 Task: Search one way flight ticket for 4 adults, 1 infant in seat and 1 infant on lap in premium economy from Agana/tamuning: Antonio B. Won Pat International Airport to Greensboro: Piedmont Triad International Airport on 5-1-2023. Choice of flights is American. Number of bags: 5 checked bags. Price is upto 60000. Outbound departure time preference is 22:15.
Action: Mouse moved to (226, 354)
Screenshot: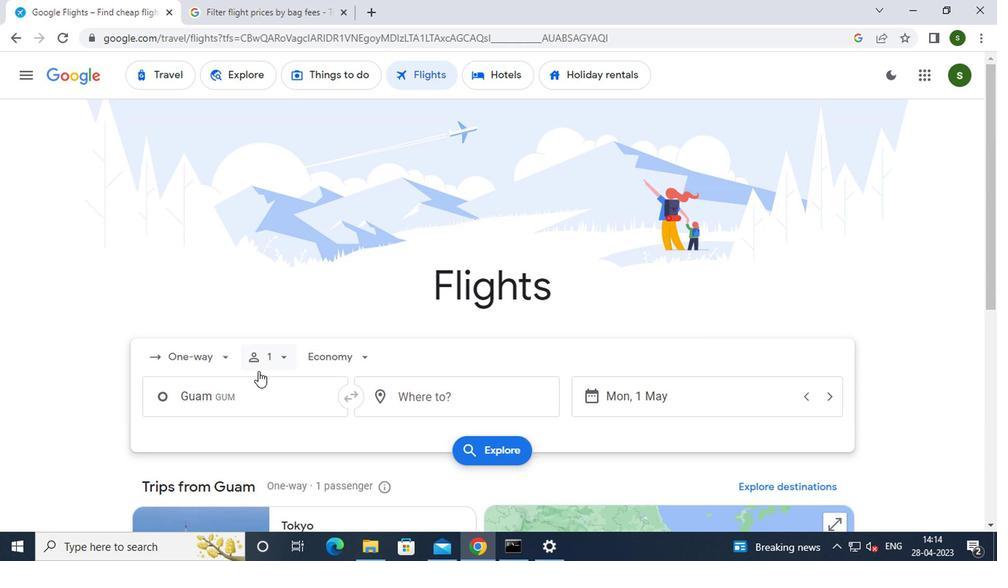 
Action: Mouse pressed left at (226, 354)
Screenshot: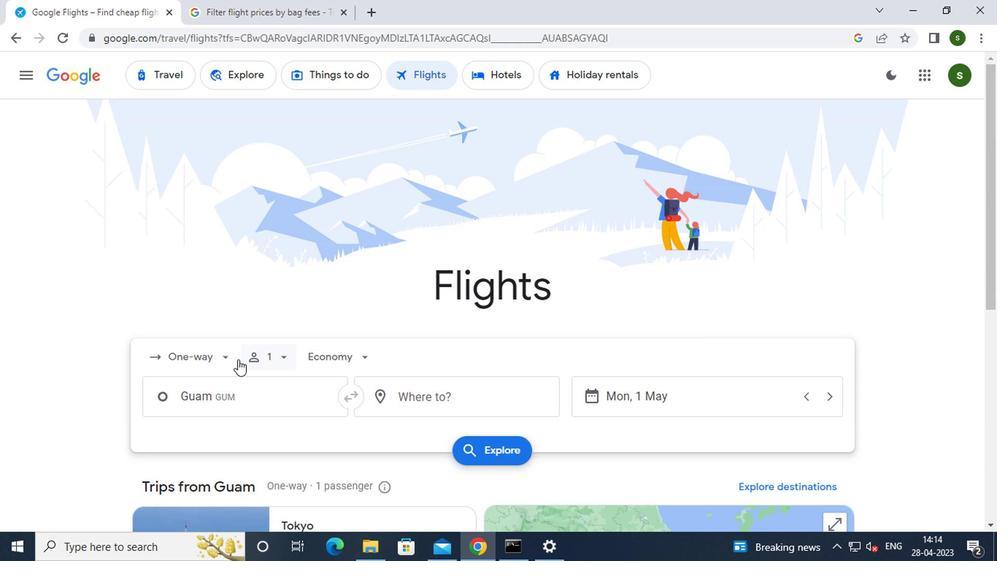 
Action: Mouse moved to (216, 416)
Screenshot: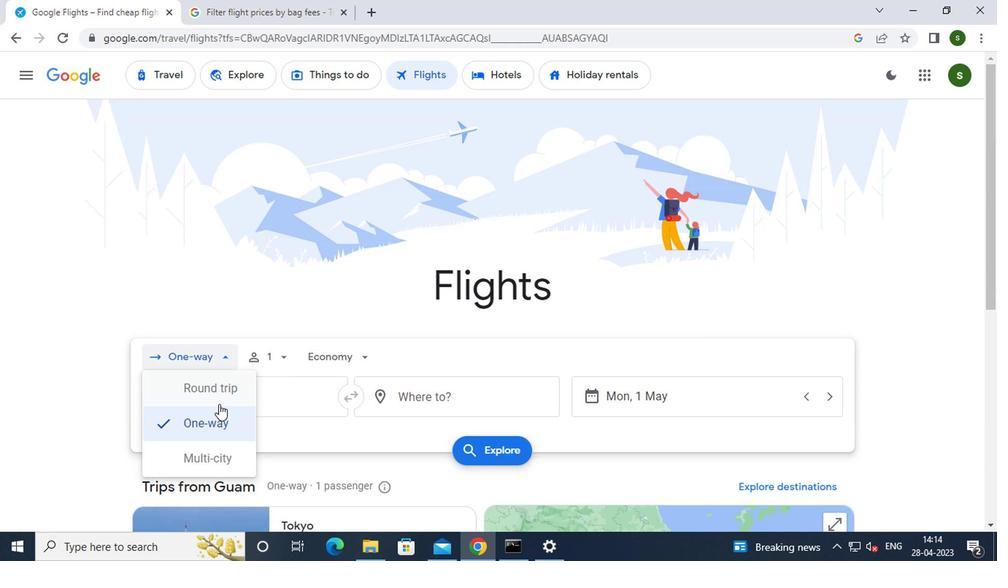 
Action: Mouse pressed left at (216, 416)
Screenshot: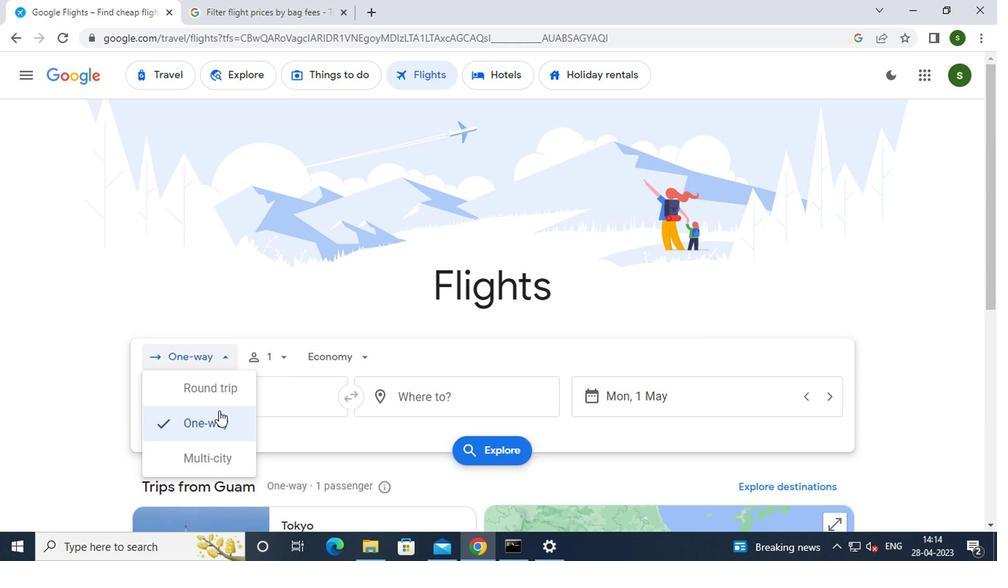 
Action: Mouse moved to (288, 359)
Screenshot: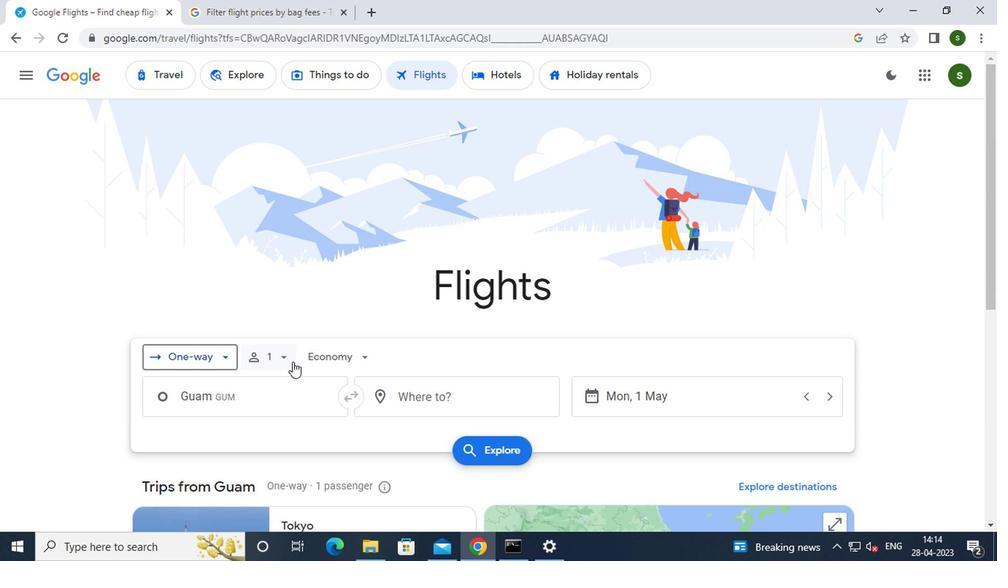 
Action: Mouse pressed left at (288, 359)
Screenshot: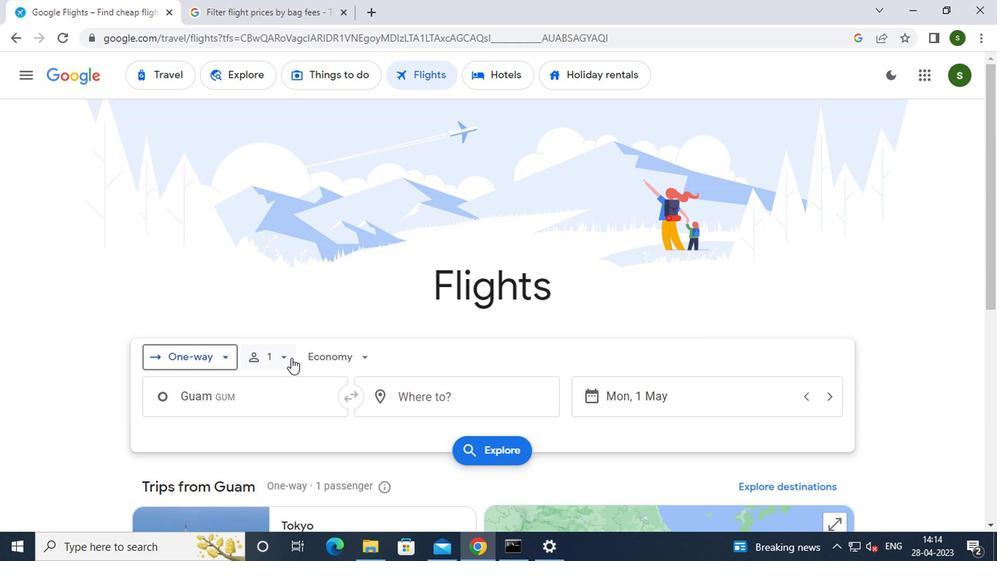 
Action: Mouse moved to (387, 393)
Screenshot: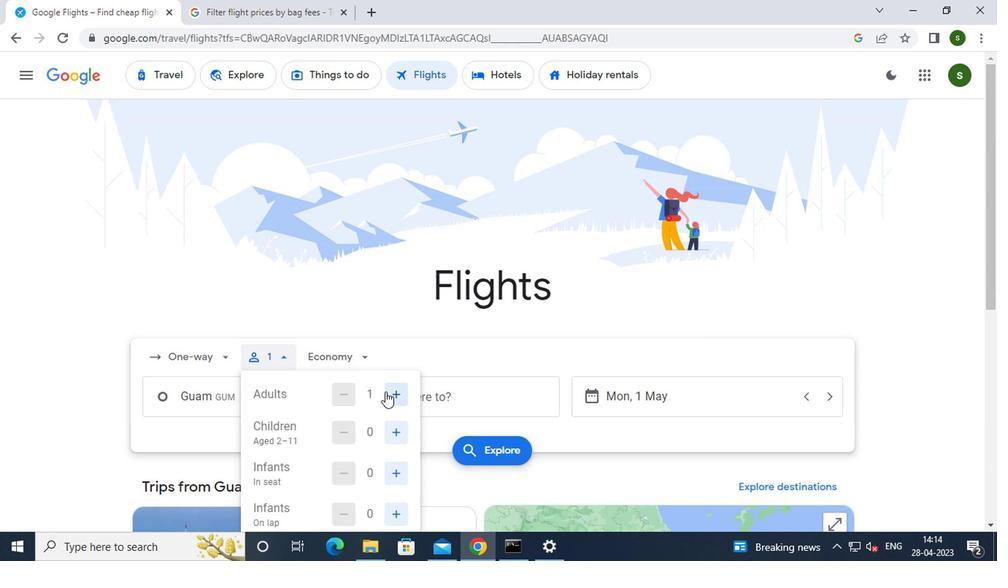 
Action: Mouse pressed left at (387, 393)
Screenshot: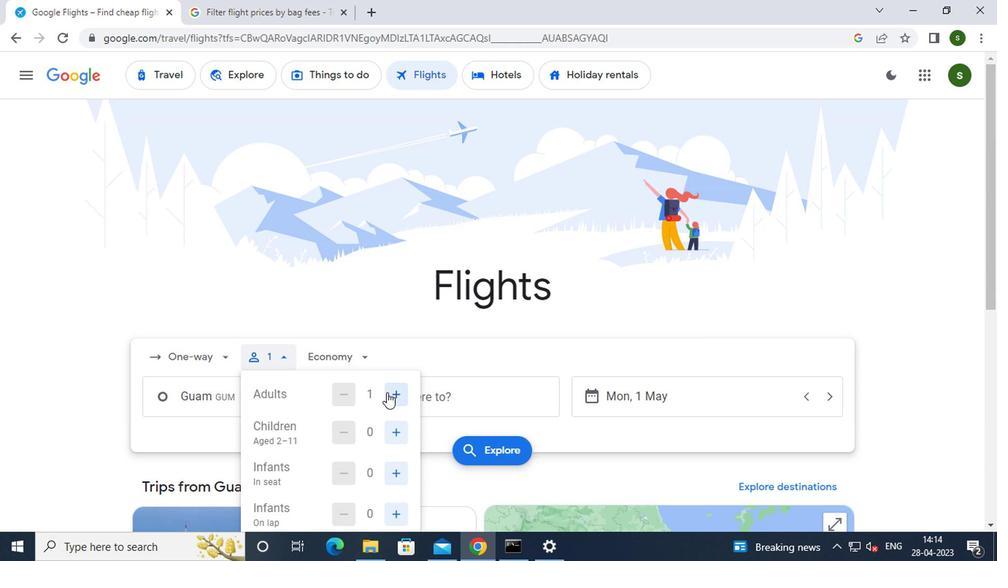 
Action: Mouse pressed left at (387, 393)
Screenshot: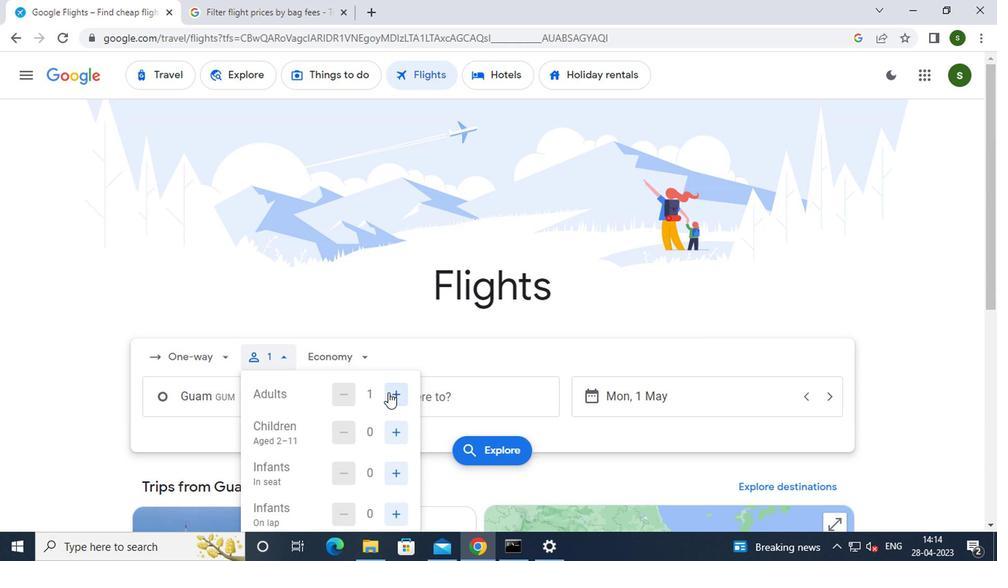 
Action: Mouse pressed left at (387, 393)
Screenshot: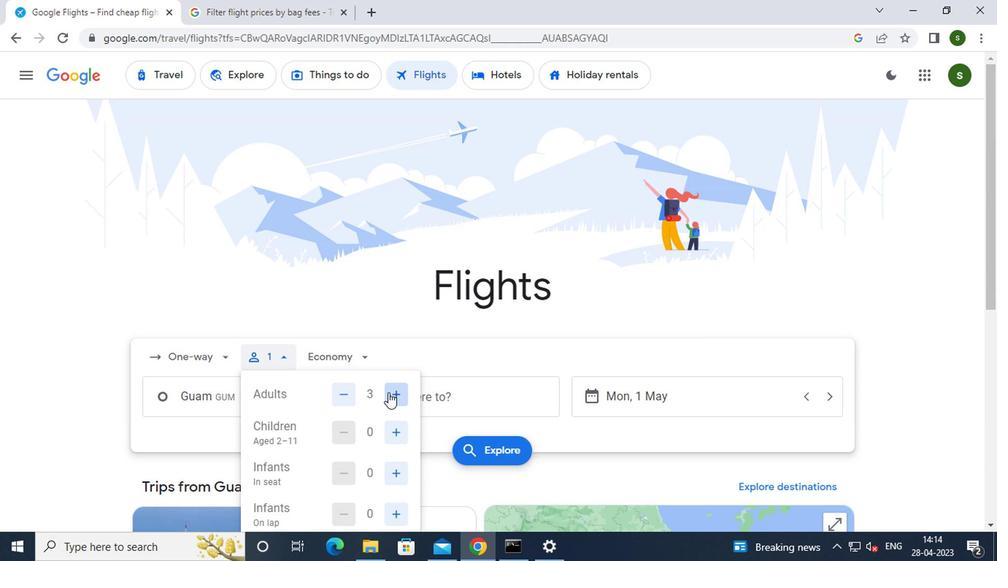 
Action: Mouse moved to (396, 472)
Screenshot: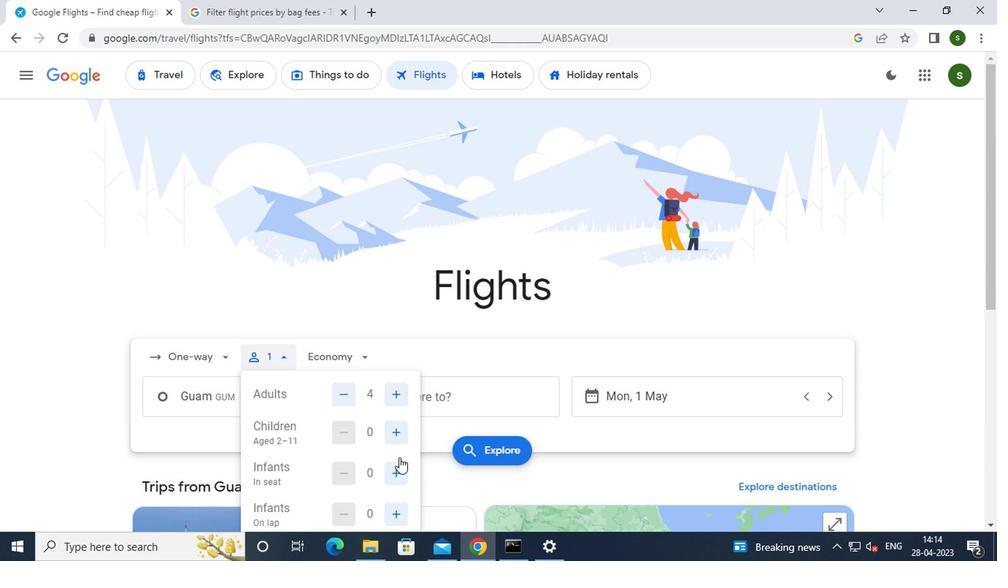 
Action: Mouse pressed left at (396, 472)
Screenshot: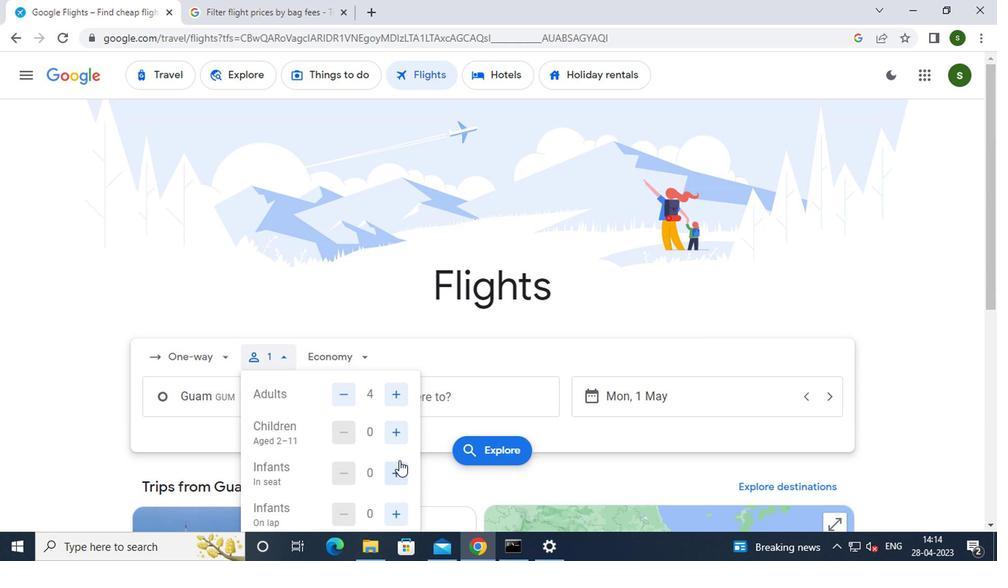 
Action: Mouse moved to (394, 510)
Screenshot: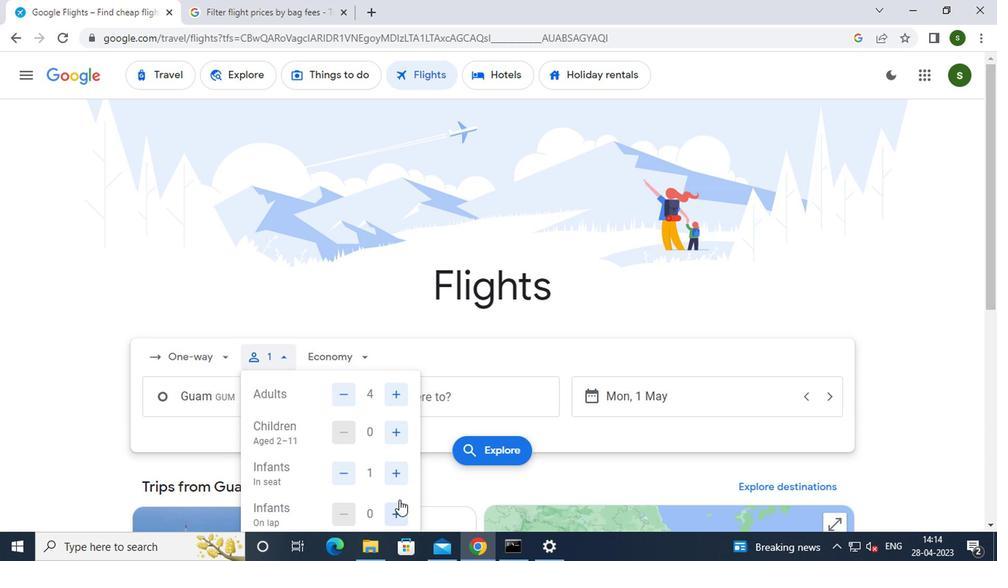 
Action: Mouse pressed left at (394, 510)
Screenshot: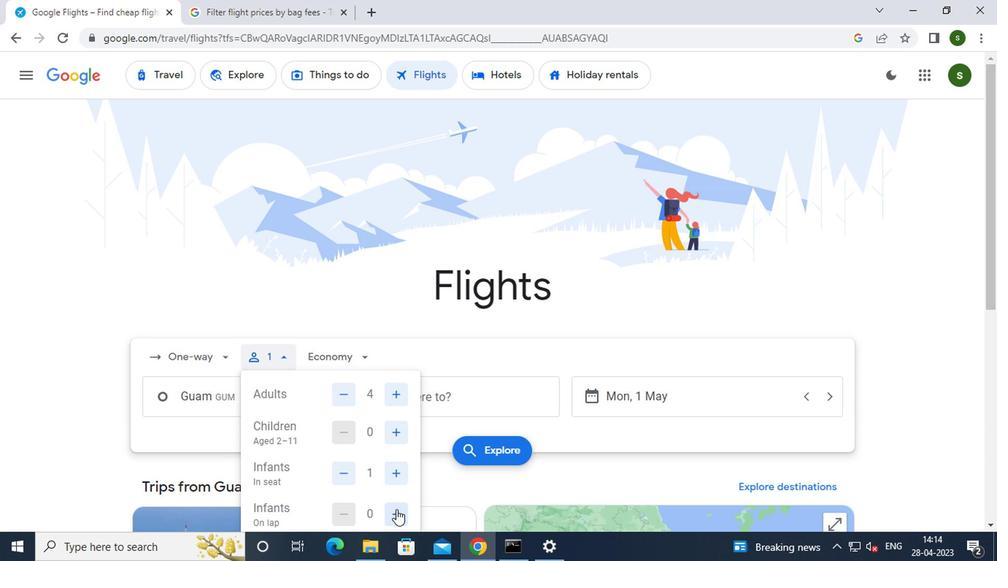 
Action: Mouse moved to (359, 357)
Screenshot: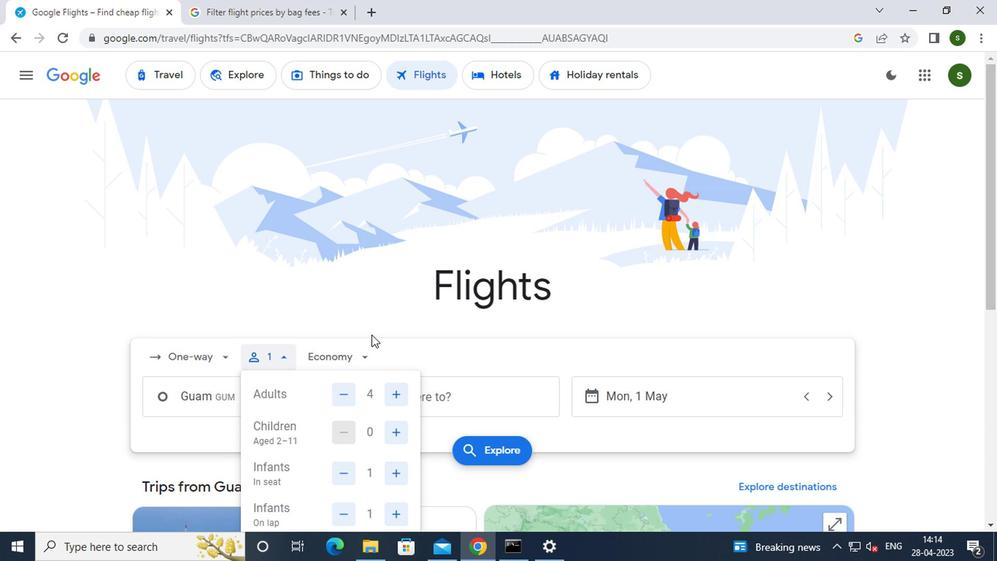 
Action: Mouse pressed left at (359, 357)
Screenshot: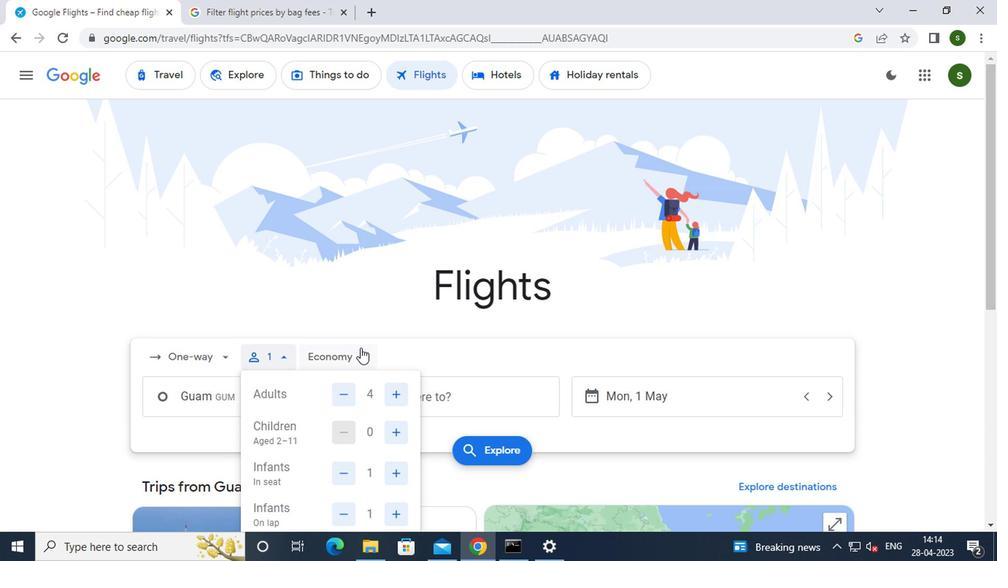 
Action: Mouse moved to (372, 419)
Screenshot: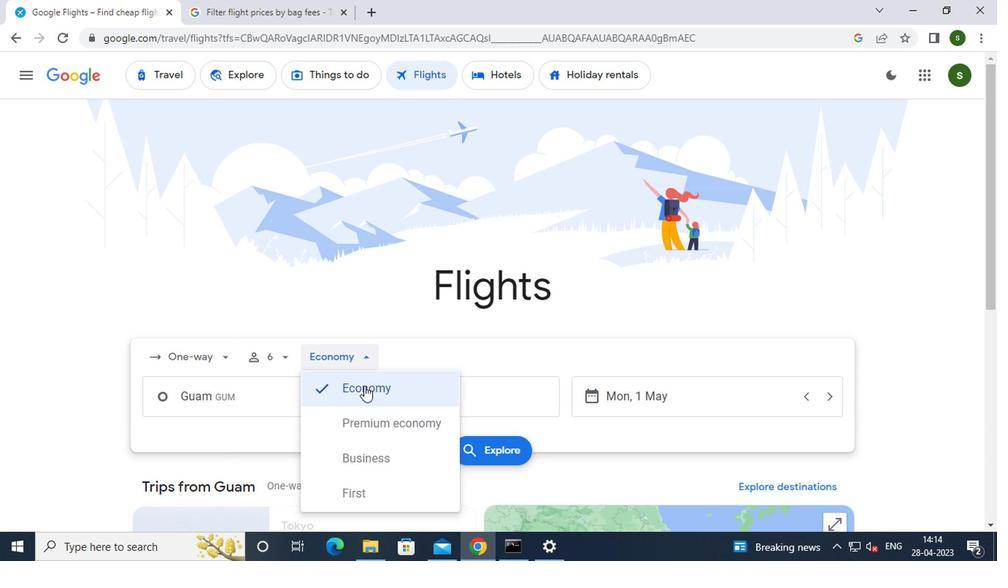 
Action: Mouse pressed left at (372, 419)
Screenshot: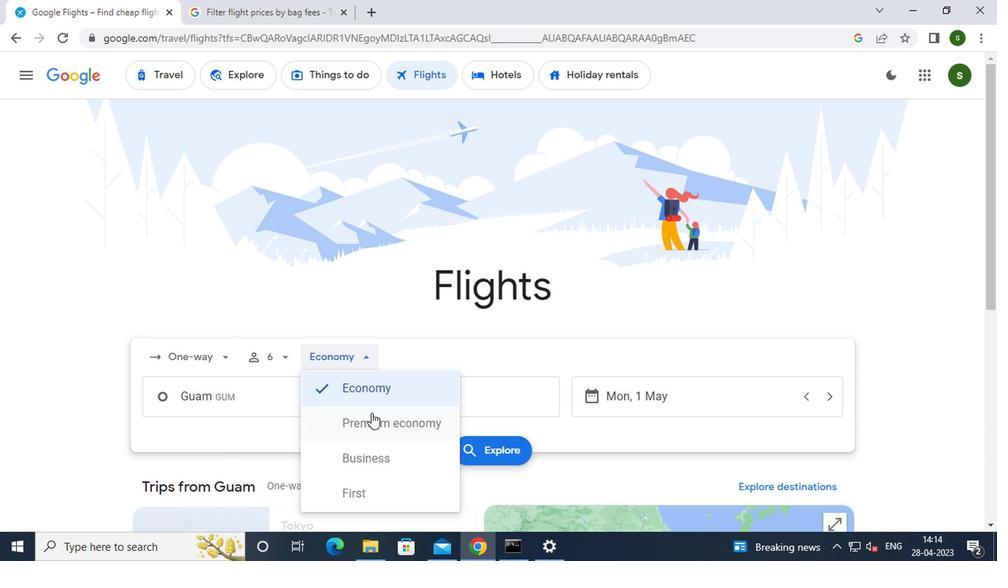 
Action: Mouse moved to (299, 404)
Screenshot: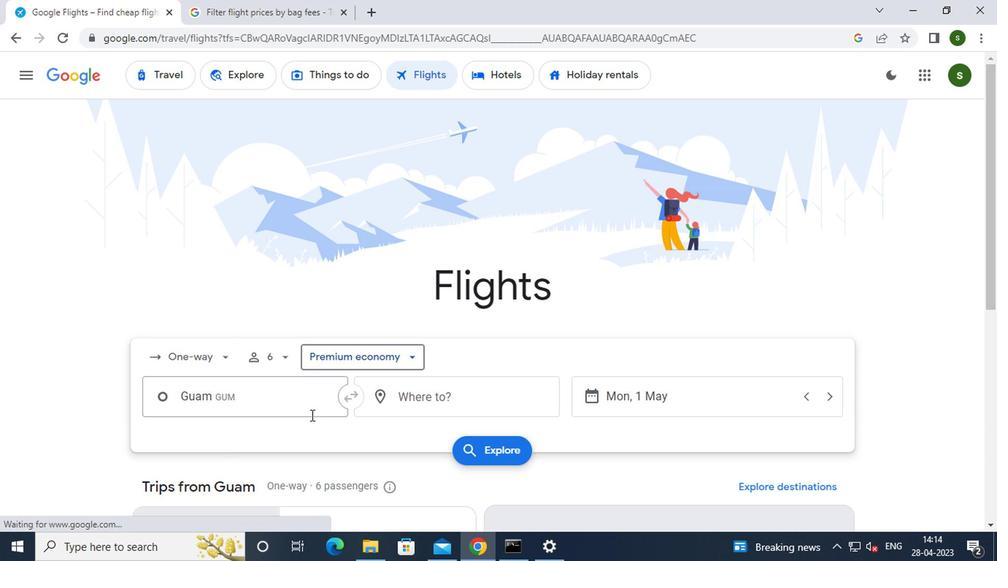 
Action: Mouse pressed left at (299, 404)
Screenshot: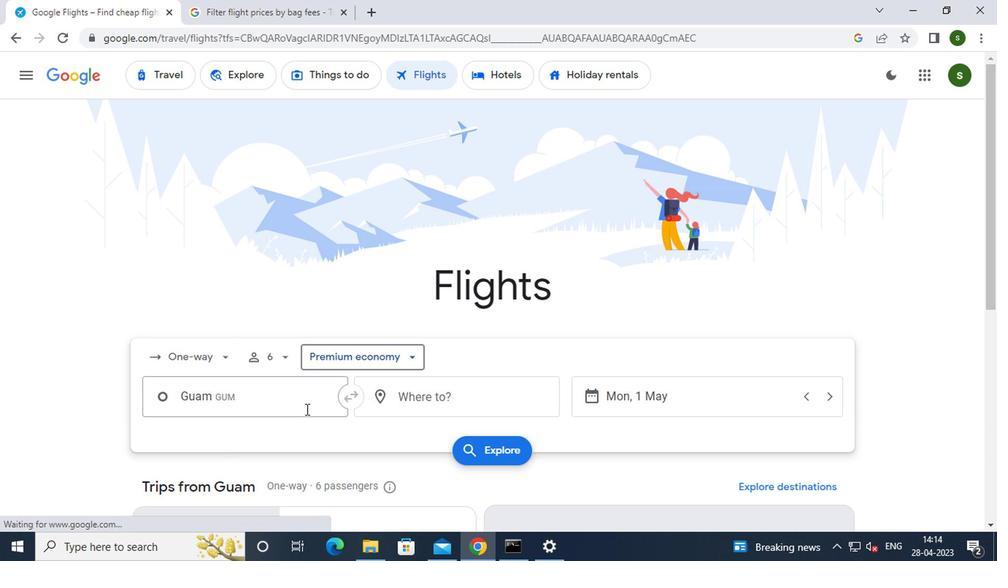 
Action: Key pressed a<Key.caps_lock>gana
Screenshot: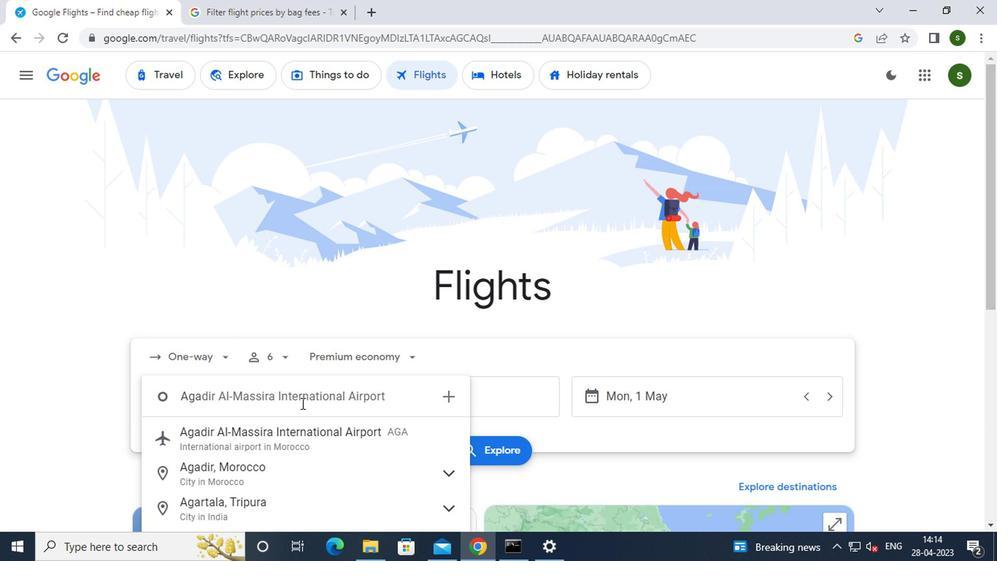 
Action: Mouse moved to (335, 473)
Screenshot: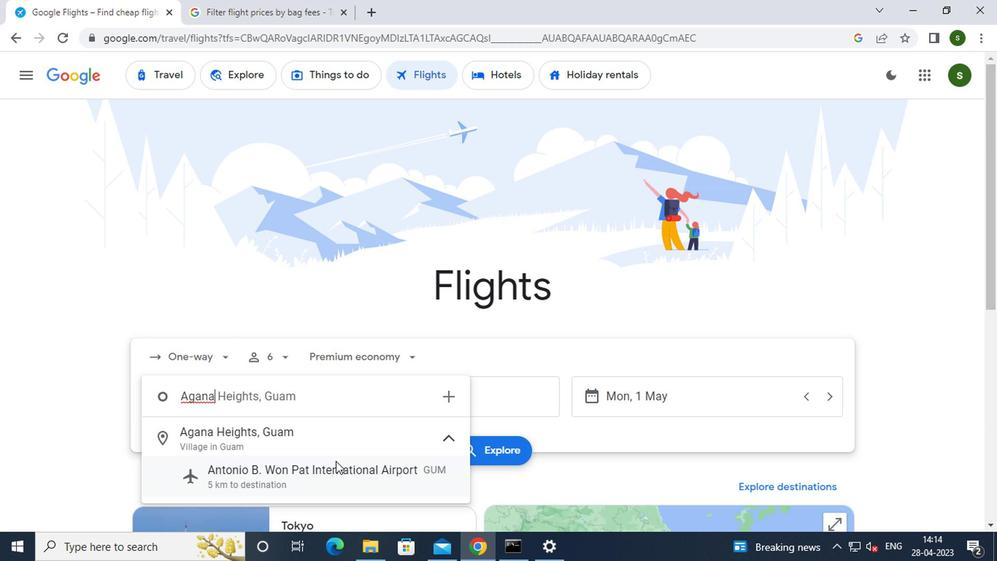 
Action: Mouse pressed left at (335, 473)
Screenshot: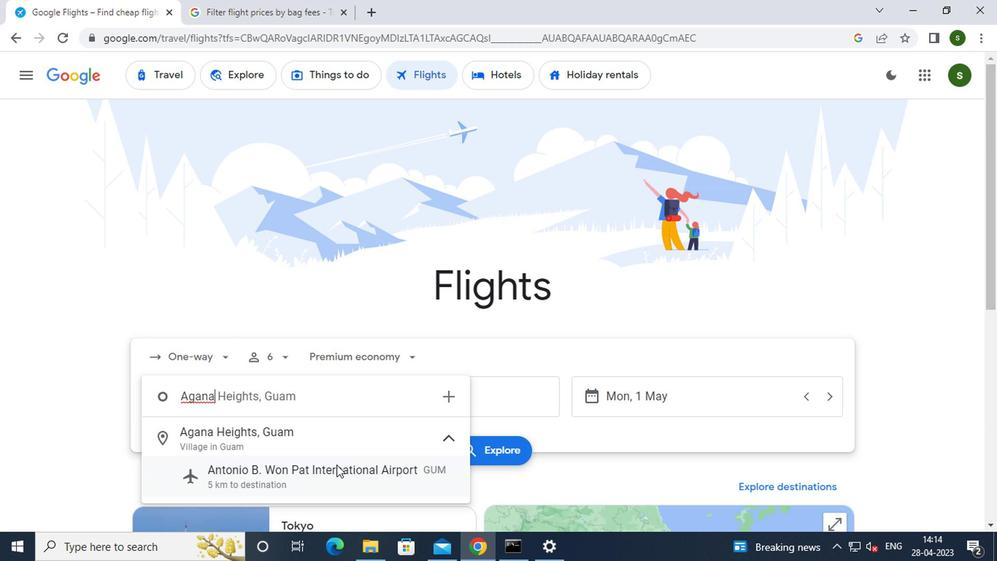
Action: Mouse moved to (411, 394)
Screenshot: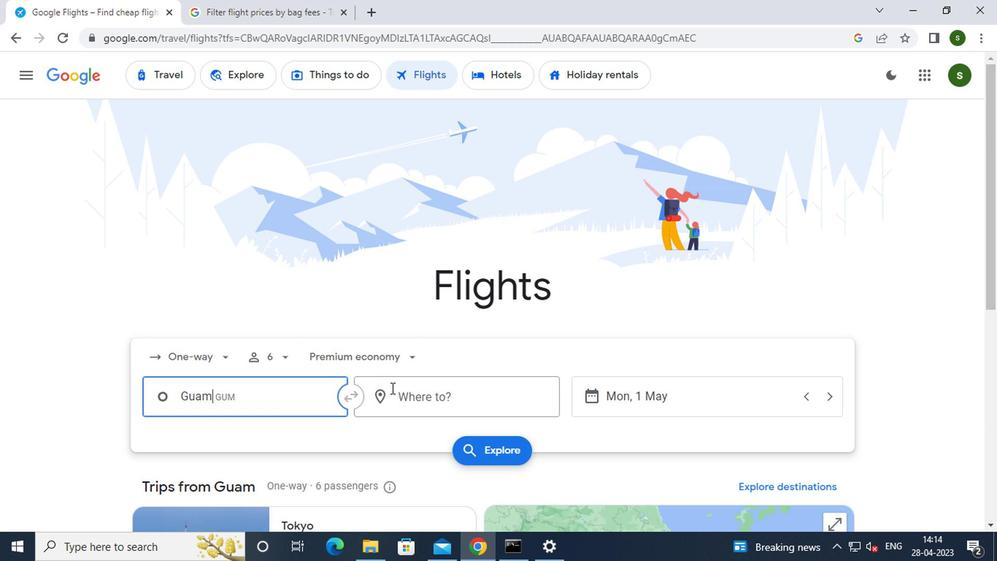
Action: Mouse pressed left at (411, 394)
Screenshot: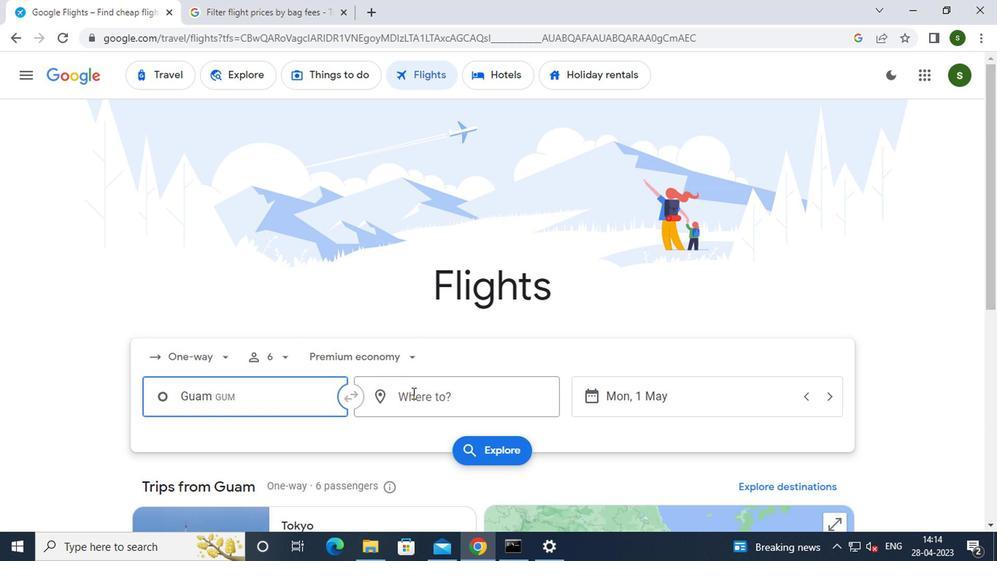 
Action: Key pressed <Key.caps_lock>g<Key.caps_lock>reensboro
Screenshot: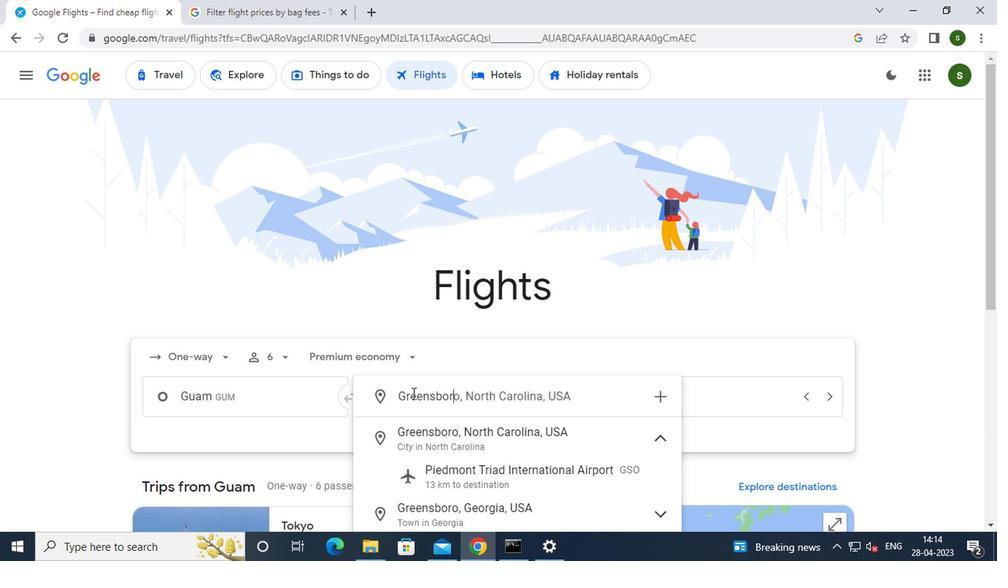 
Action: Mouse moved to (493, 460)
Screenshot: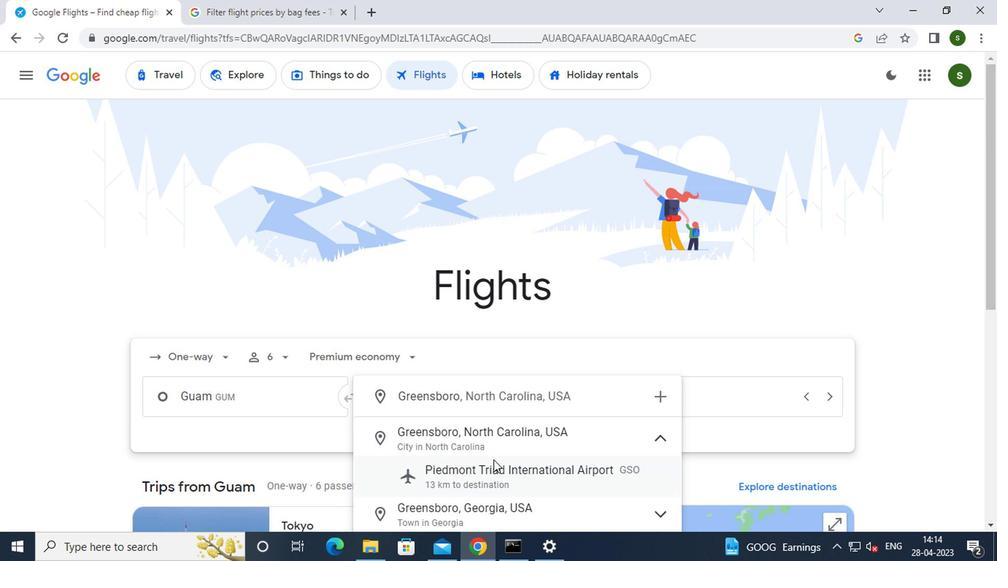 
Action: Mouse pressed left at (493, 460)
Screenshot: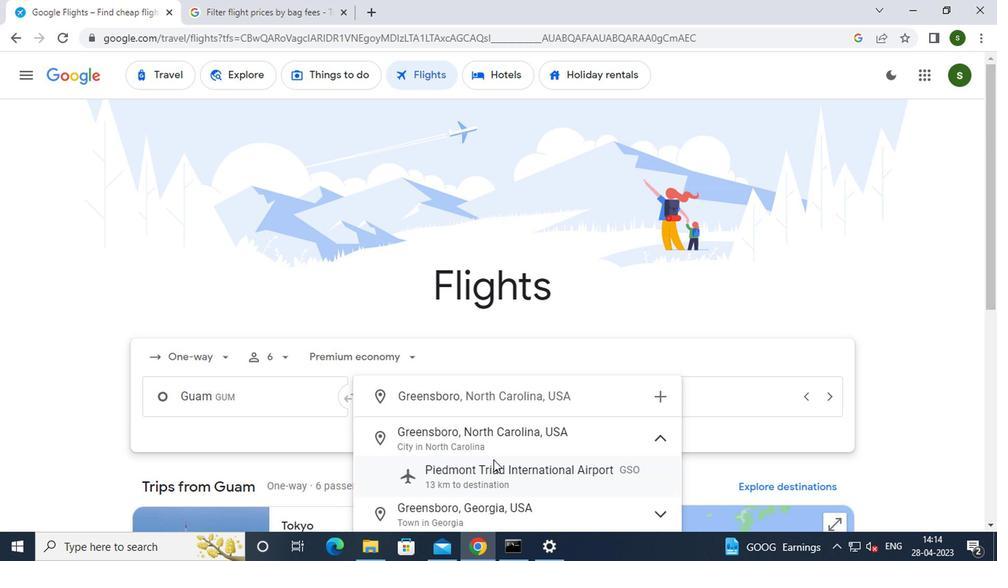 
Action: Mouse moved to (718, 403)
Screenshot: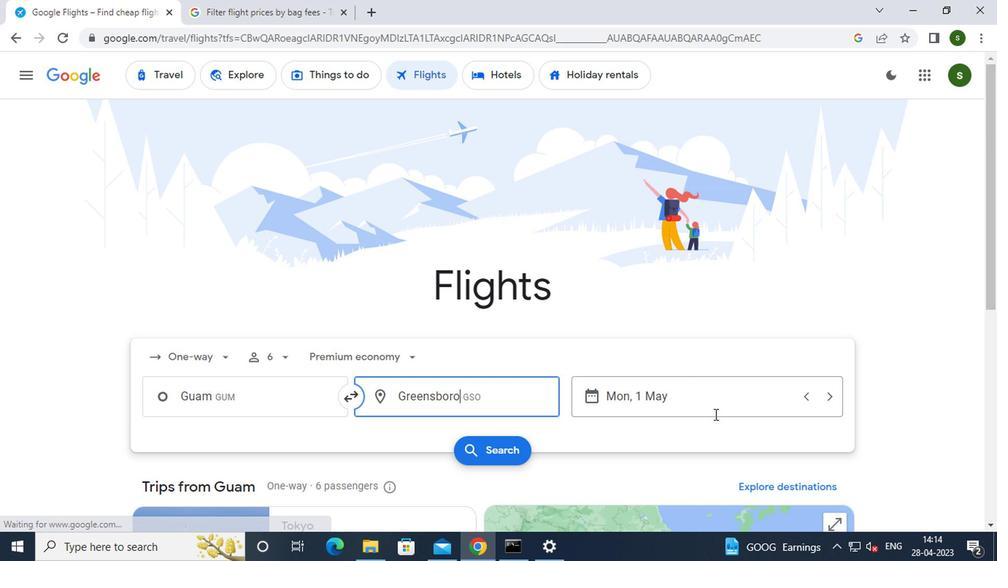 
Action: Mouse pressed left at (718, 403)
Screenshot: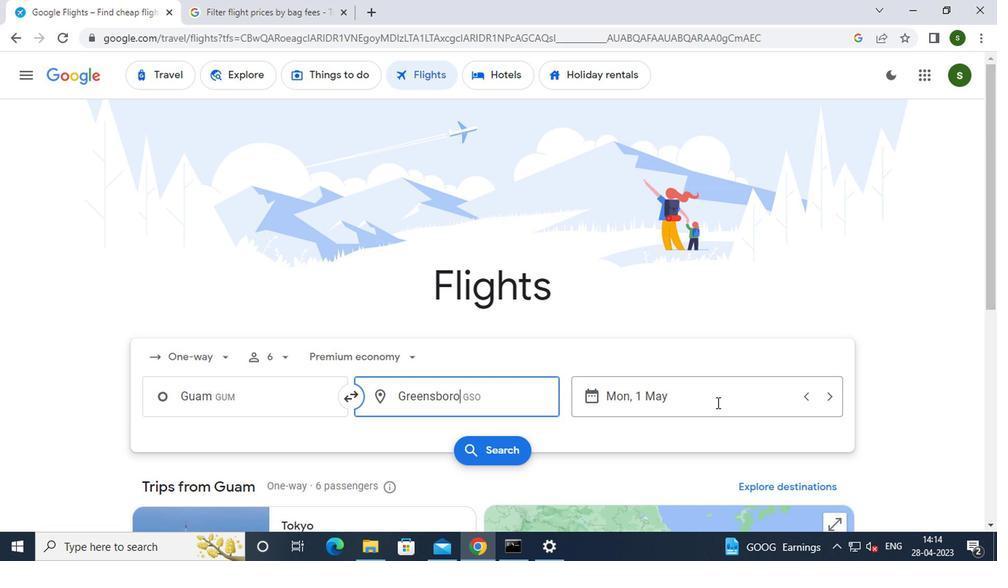 
Action: Mouse moved to (638, 275)
Screenshot: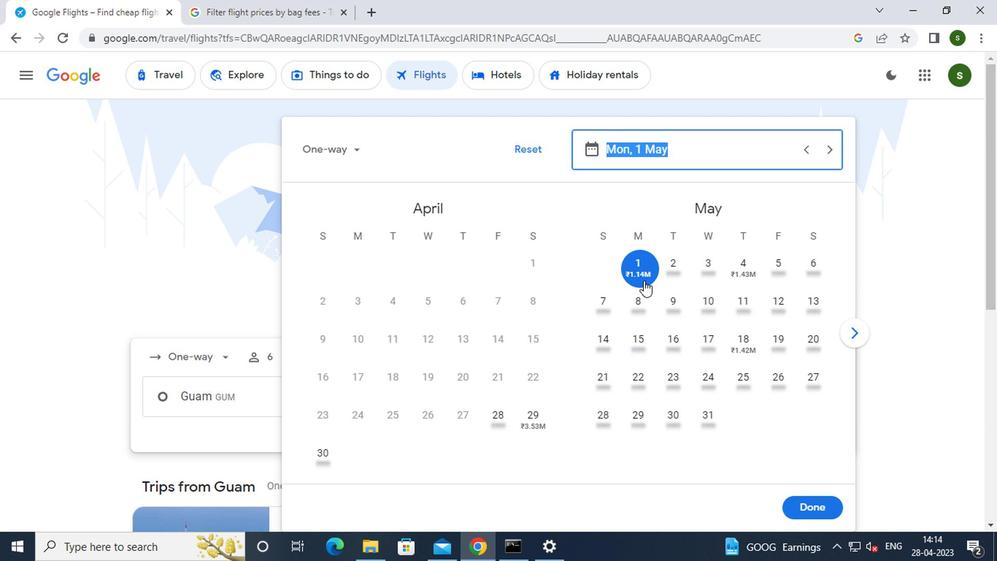 
Action: Mouse pressed left at (638, 275)
Screenshot: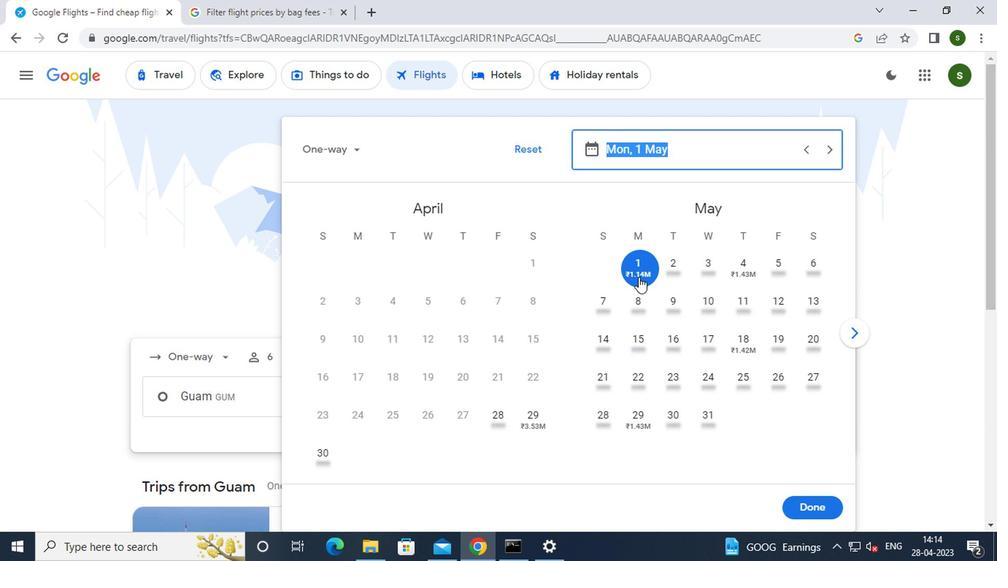
Action: Mouse moved to (800, 508)
Screenshot: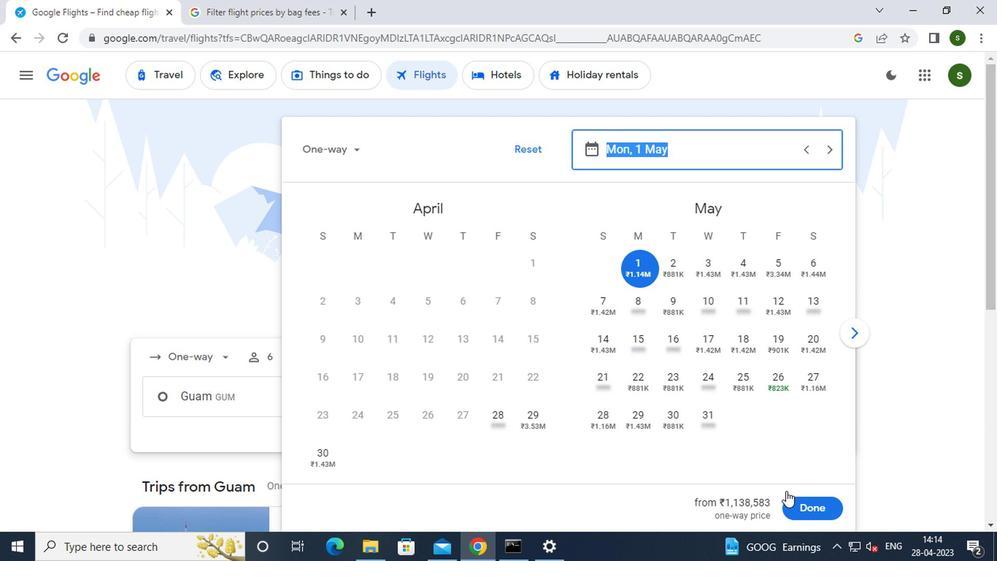
Action: Mouse pressed left at (800, 508)
Screenshot: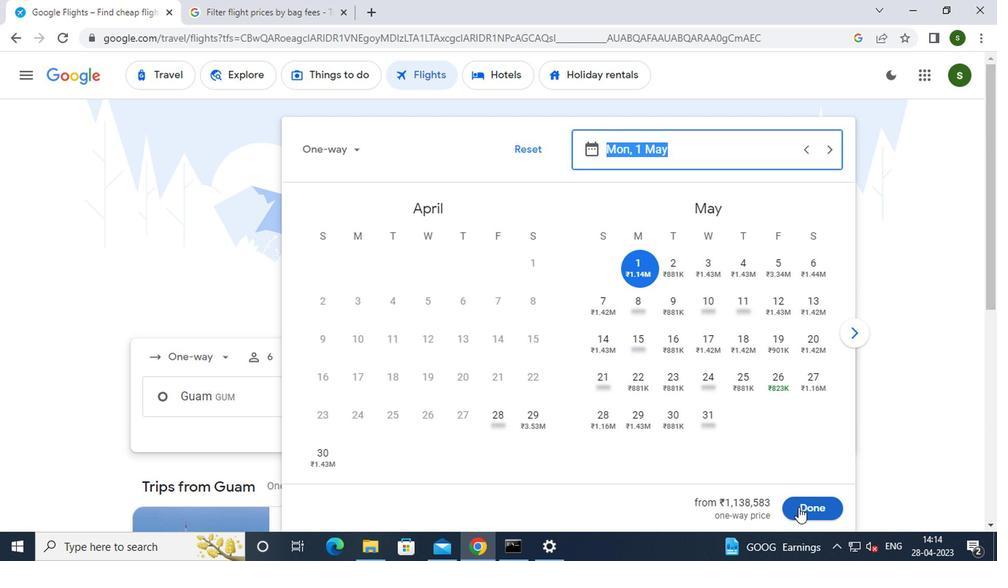 
Action: Mouse moved to (512, 451)
Screenshot: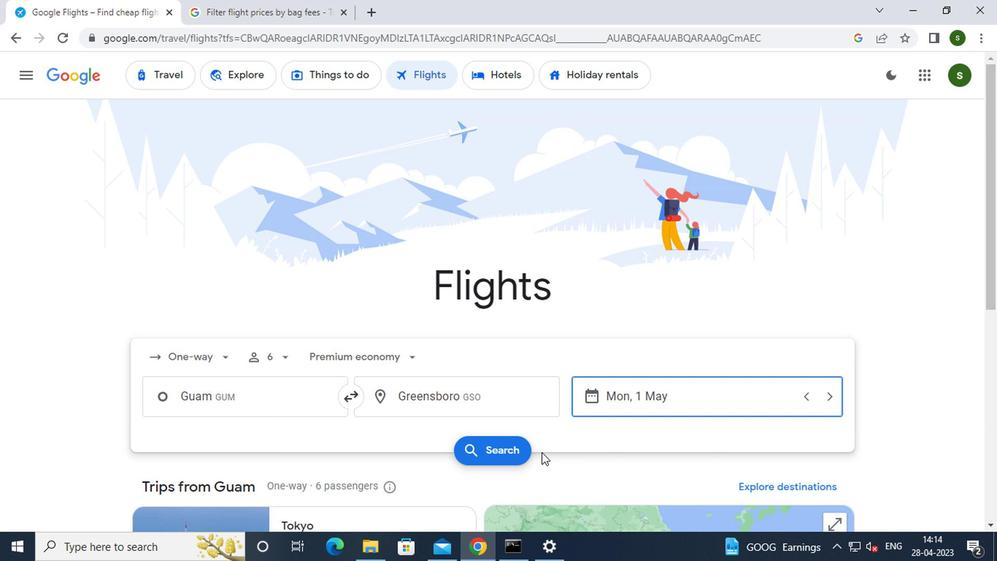 
Action: Mouse pressed left at (512, 451)
Screenshot: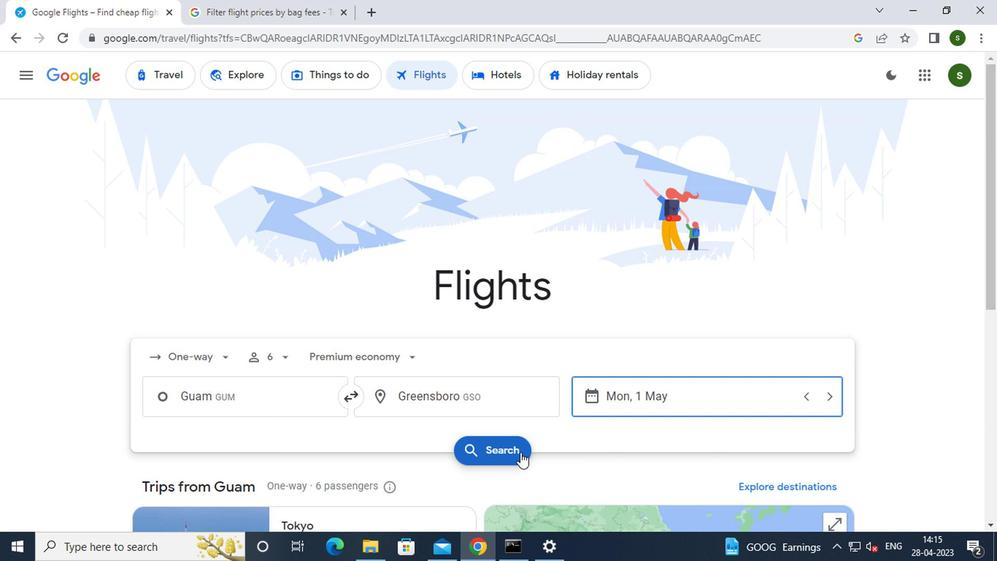 
Action: Mouse moved to (179, 209)
Screenshot: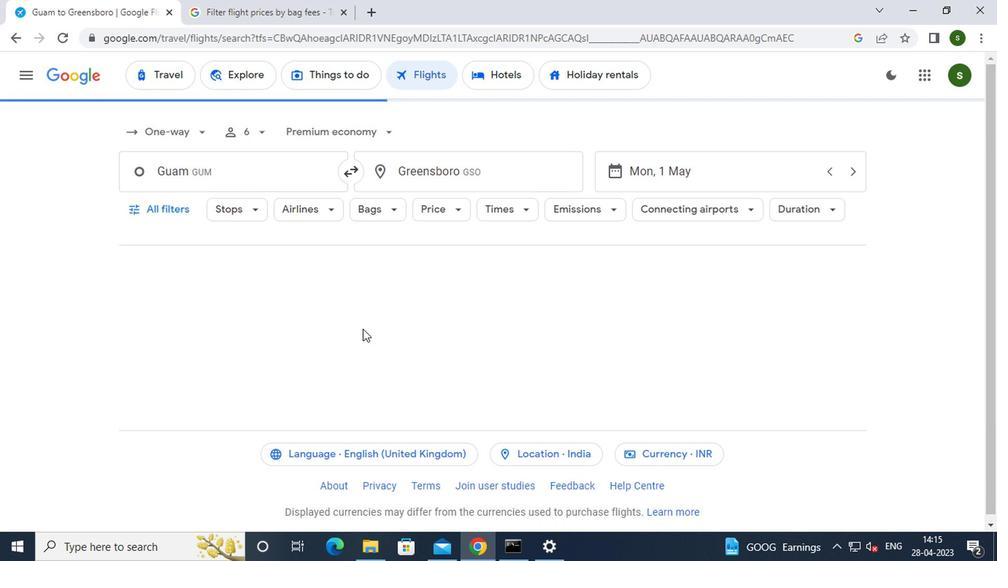 
Action: Mouse pressed left at (179, 209)
Screenshot: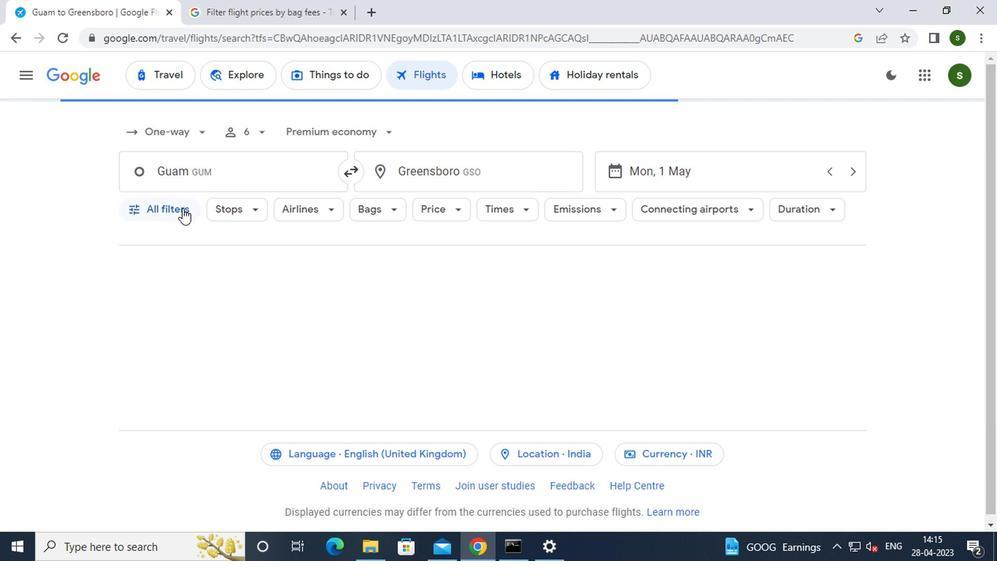 
Action: Mouse moved to (294, 337)
Screenshot: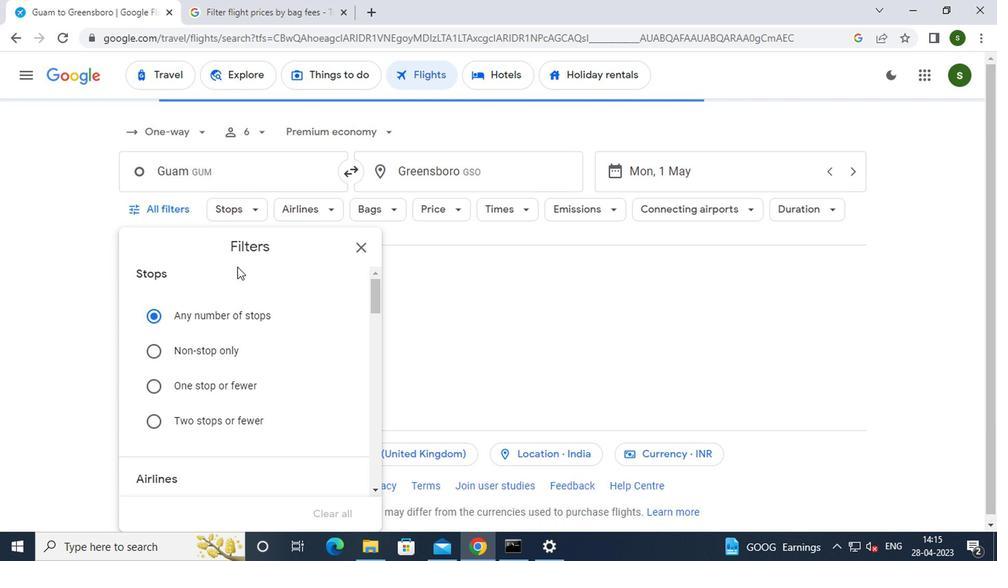 
Action: Mouse scrolled (294, 336) with delta (0, -1)
Screenshot: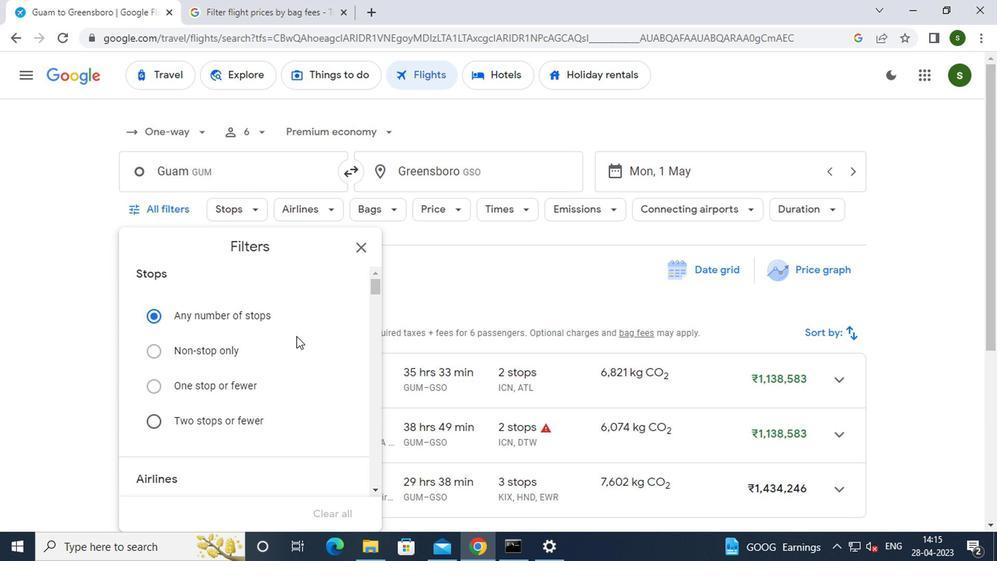 
Action: Mouse scrolled (294, 336) with delta (0, -1)
Screenshot: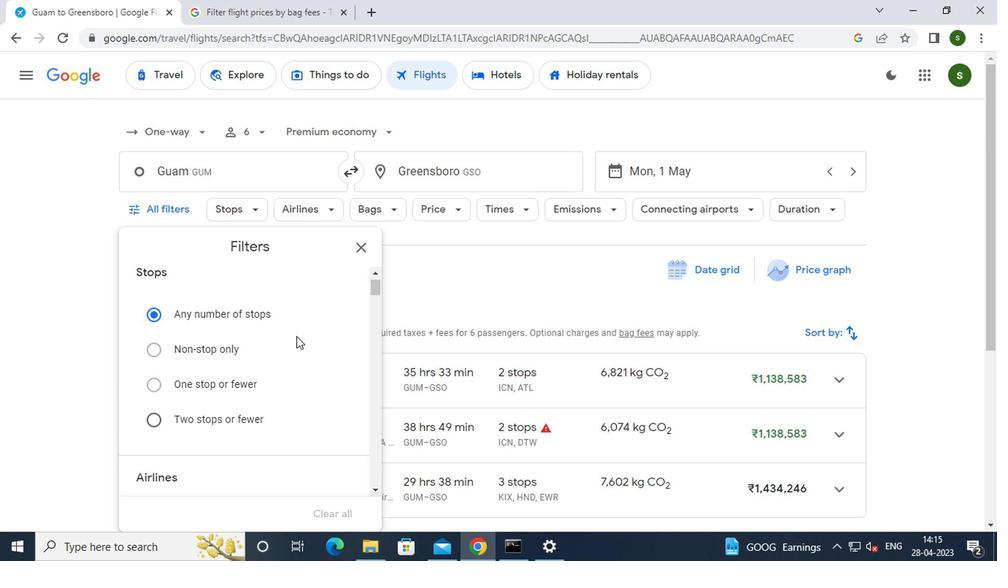 
Action: Mouse moved to (343, 378)
Screenshot: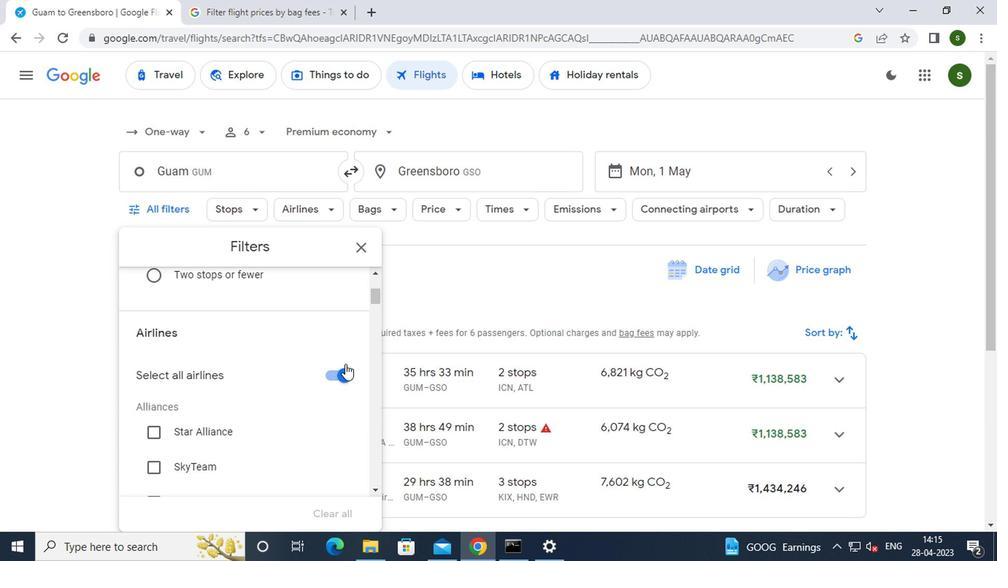 
Action: Mouse pressed left at (343, 378)
Screenshot: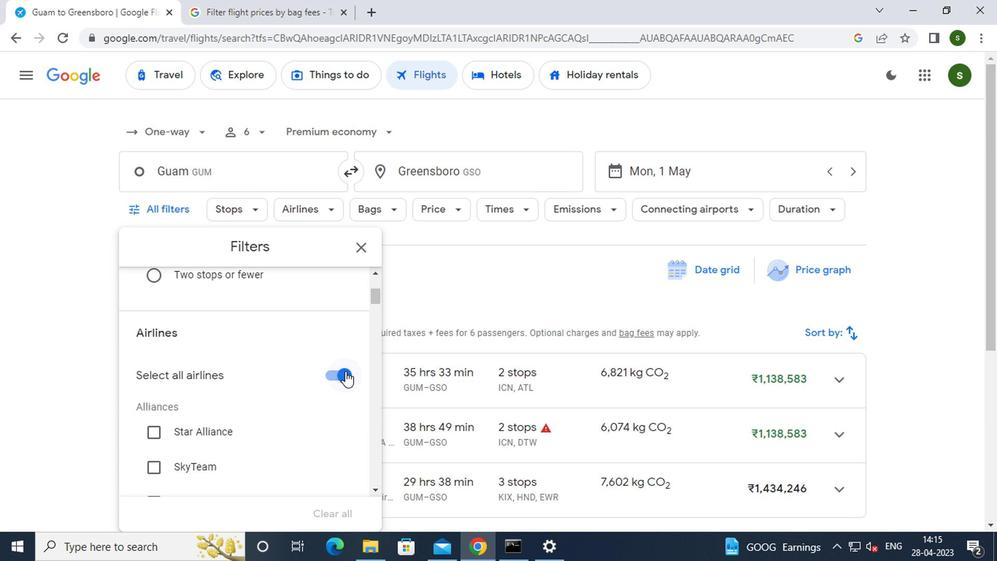 
Action: Mouse moved to (295, 329)
Screenshot: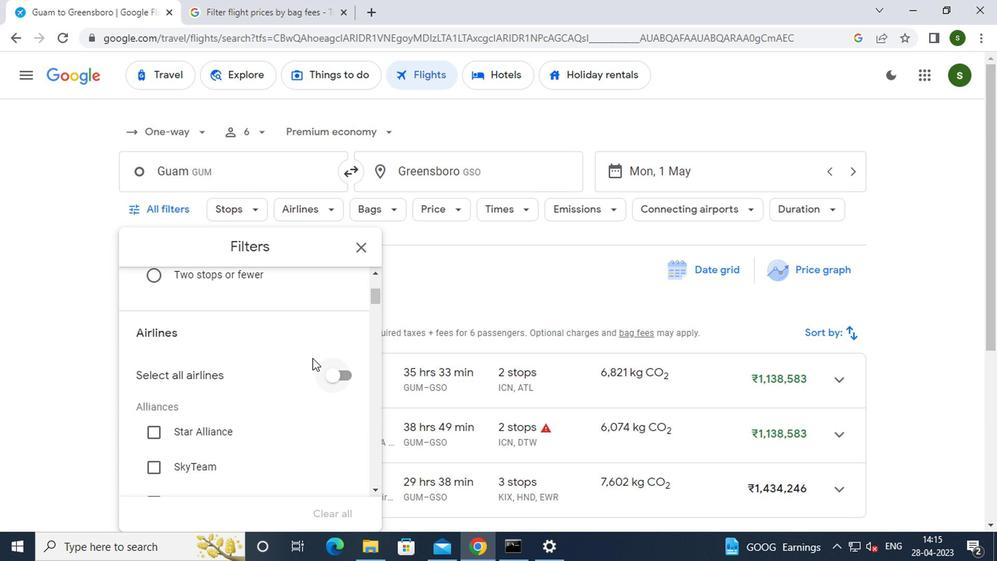 
Action: Mouse scrolled (295, 328) with delta (0, 0)
Screenshot: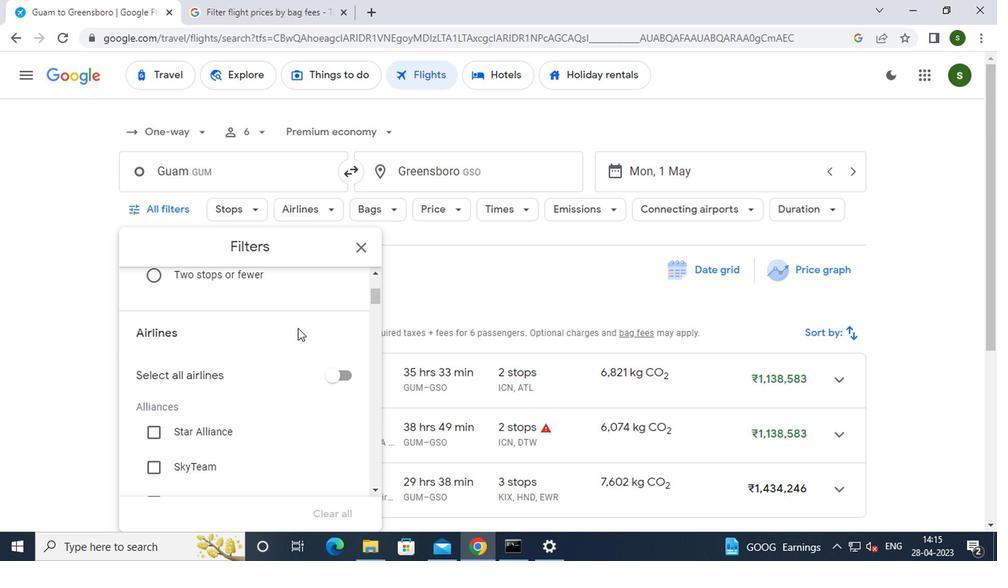 
Action: Mouse scrolled (295, 328) with delta (0, 0)
Screenshot: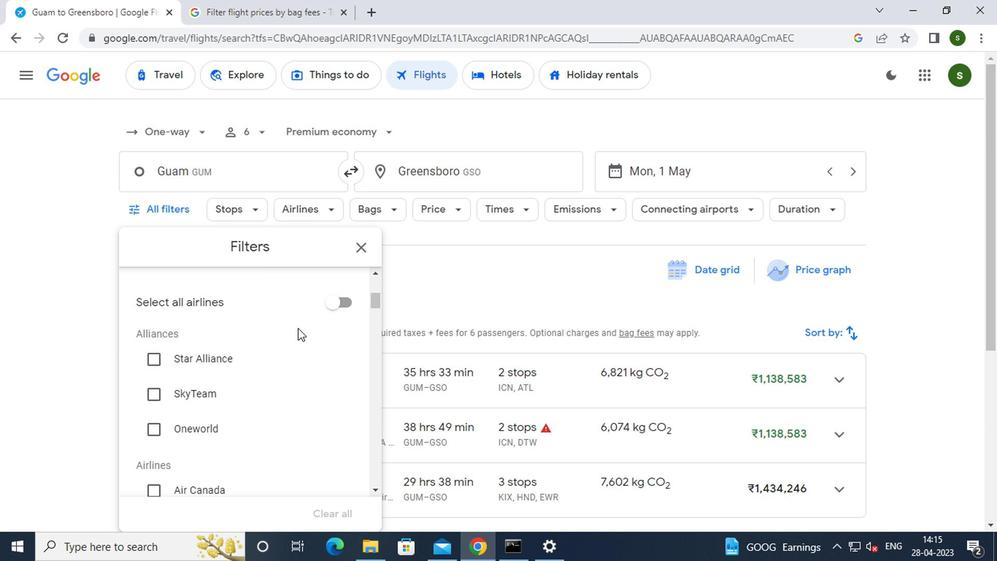 
Action: Mouse scrolled (295, 328) with delta (0, 0)
Screenshot: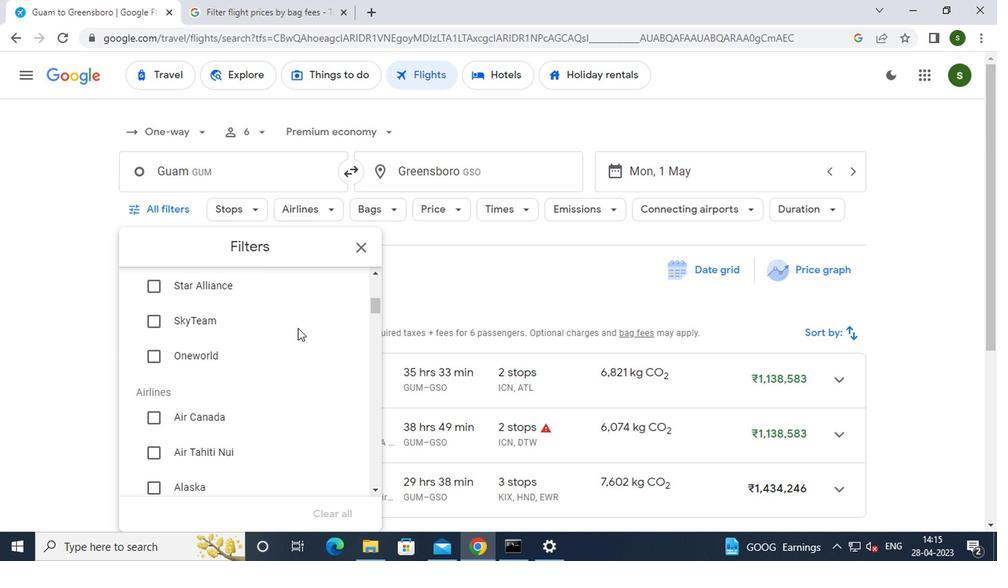 
Action: Mouse scrolled (295, 328) with delta (0, 0)
Screenshot: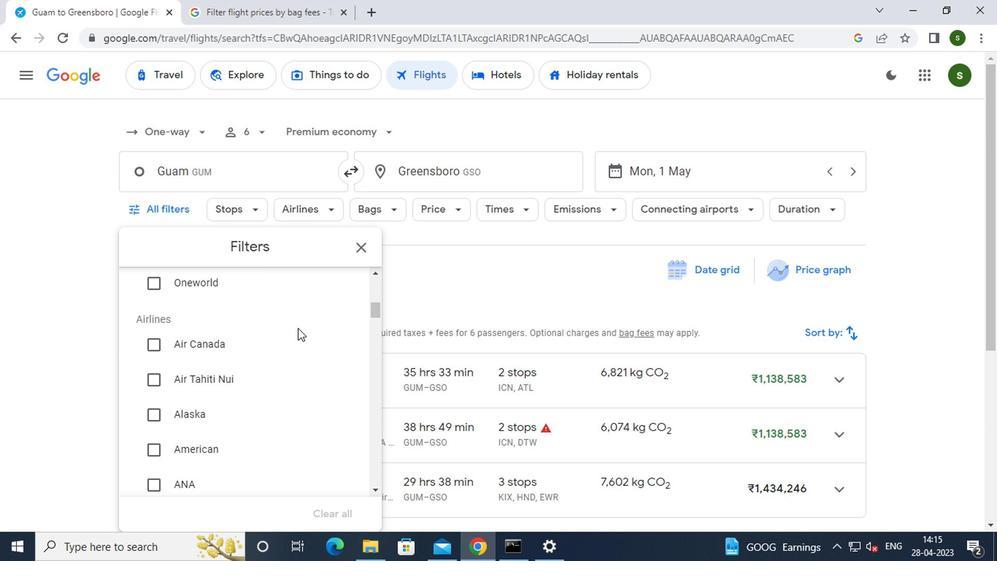 
Action: Mouse moved to (188, 369)
Screenshot: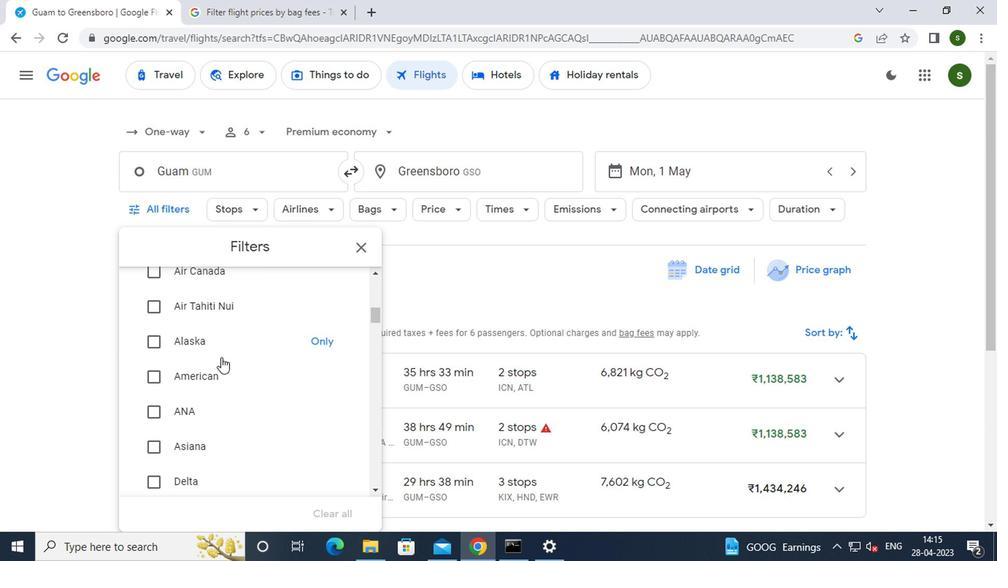 
Action: Mouse pressed left at (188, 369)
Screenshot: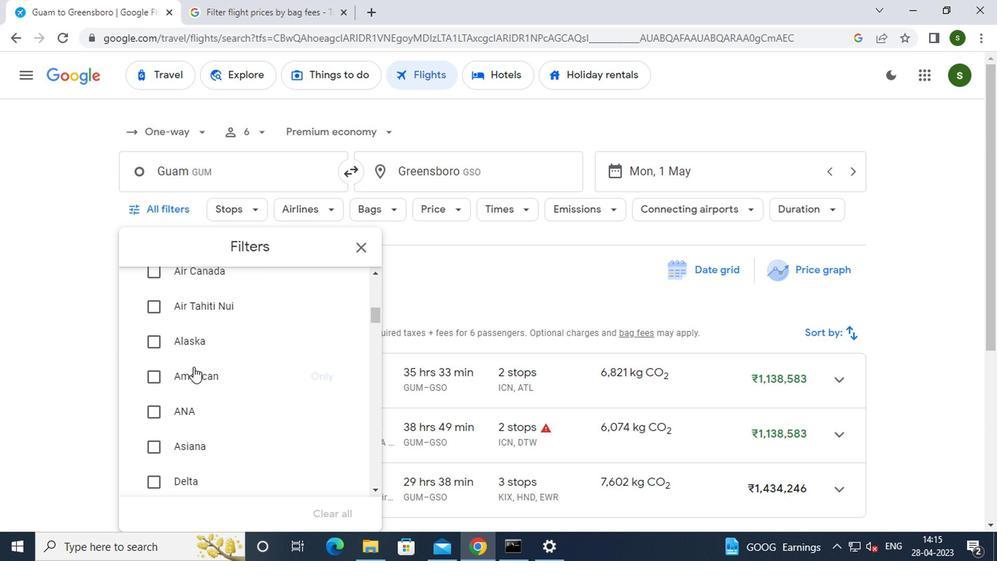 
Action: Mouse moved to (261, 364)
Screenshot: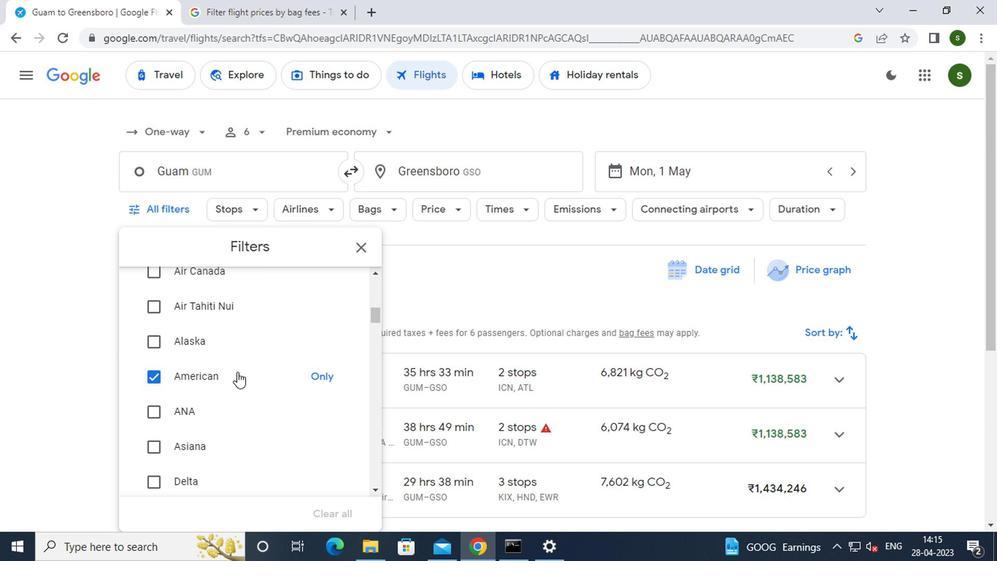 
Action: Mouse scrolled (261, 363) with delta (0, -1)
Screenshot: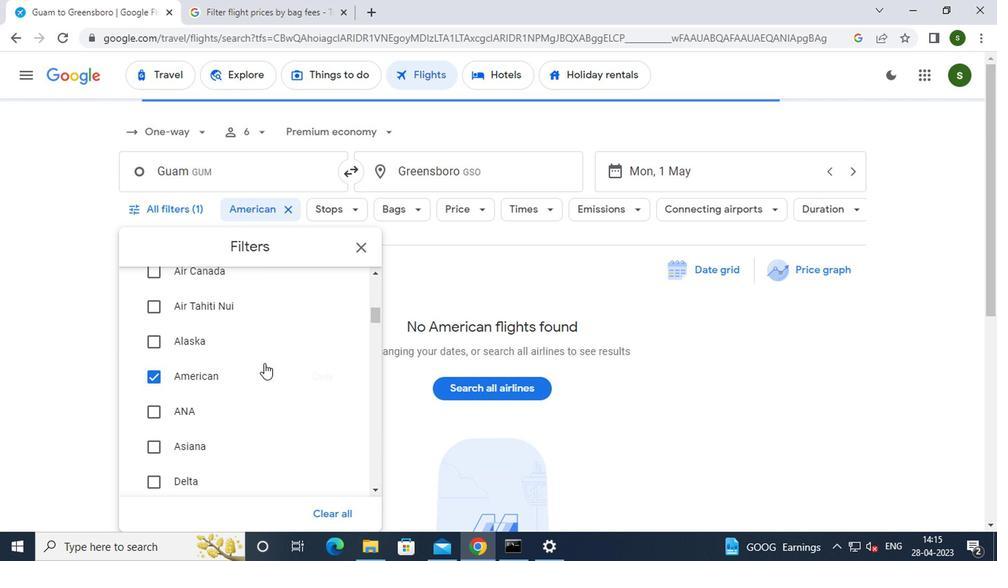 
Action: Mouse scrolled (261, 363) with delta (0, -1)
Screenshot: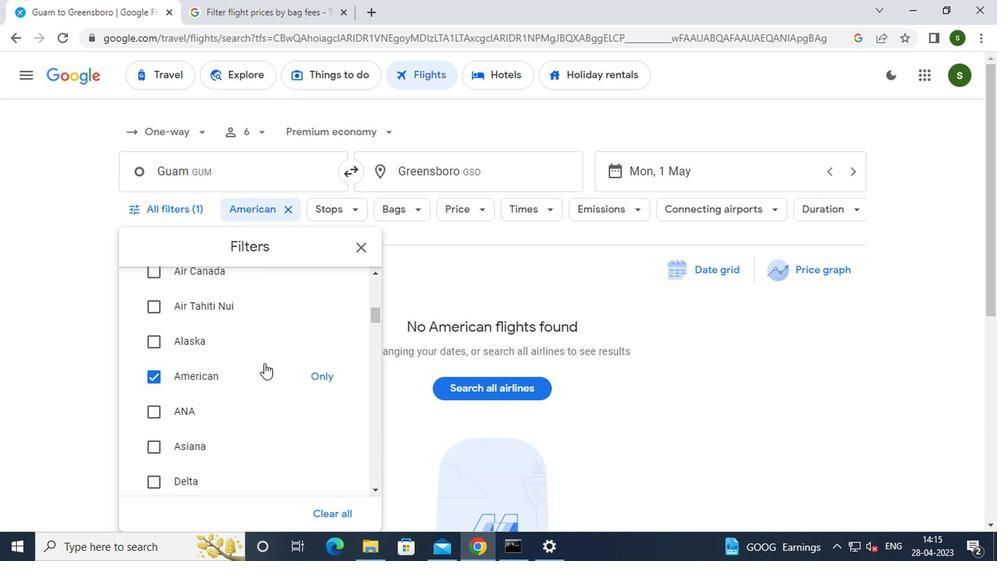 
Action: Mouse scrolled (261, 363) with delta (0, -1)
Screenshot: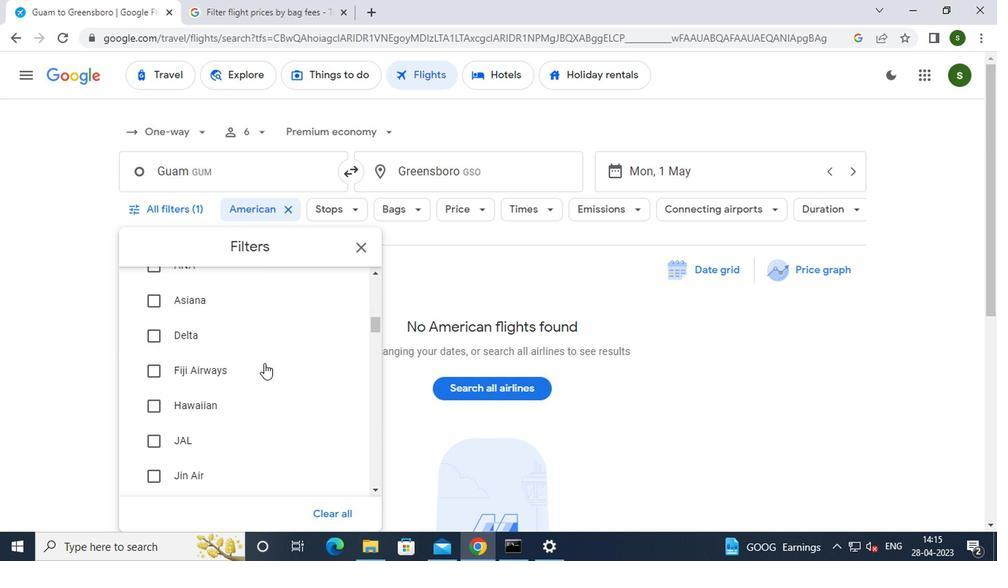 
Action: Mouse scrolled (261, 363) with delta (0, -1)
Screenshot: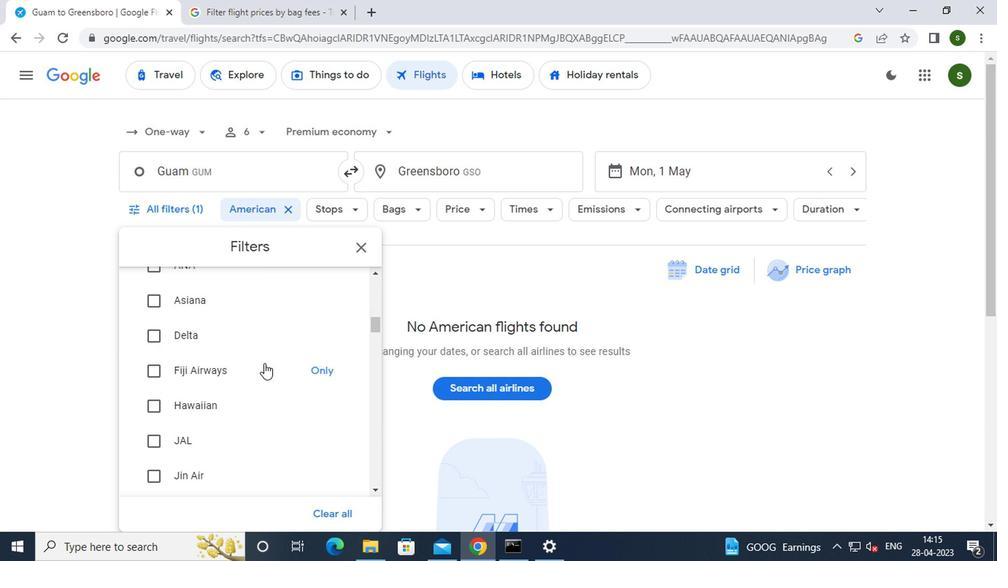 
Action: Mouse scrolled (261, 363) with delta (0, -1)
Screenshot: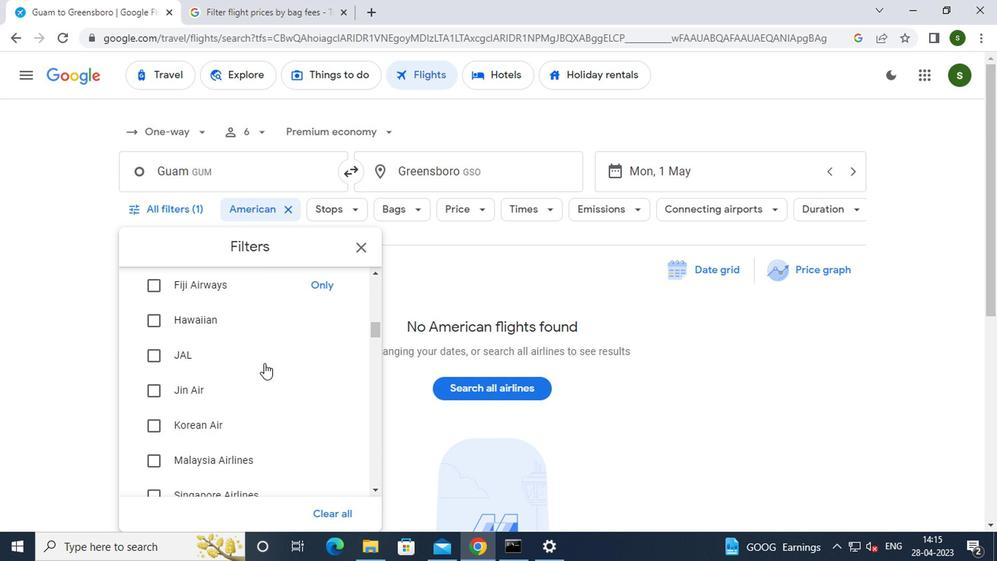 
Action: Mouse scrolled (261, 363) with delta (0, -1)
Screenshot: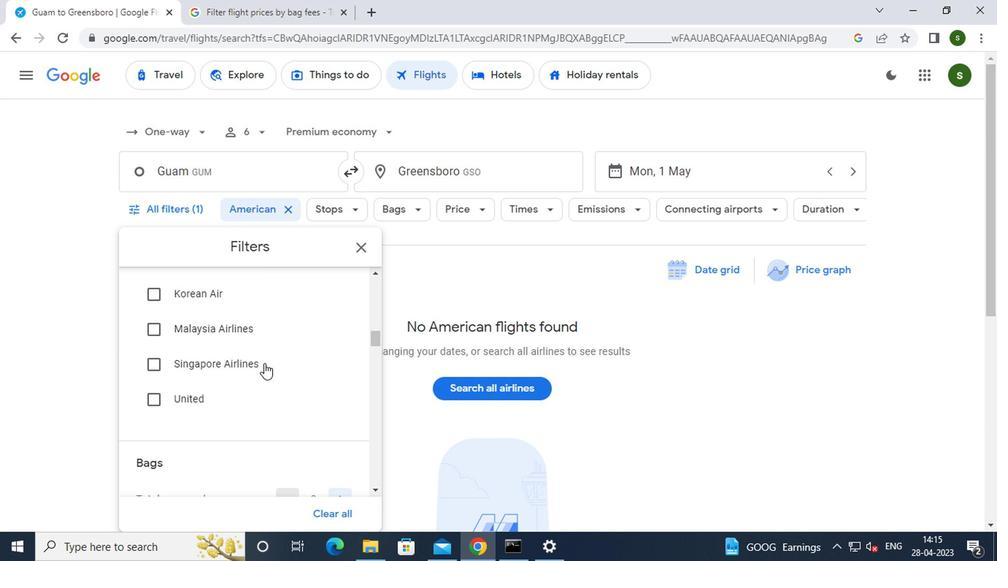 
Action: Mouse scrolled (261, 363) with delta (0, -1)
Screenshot: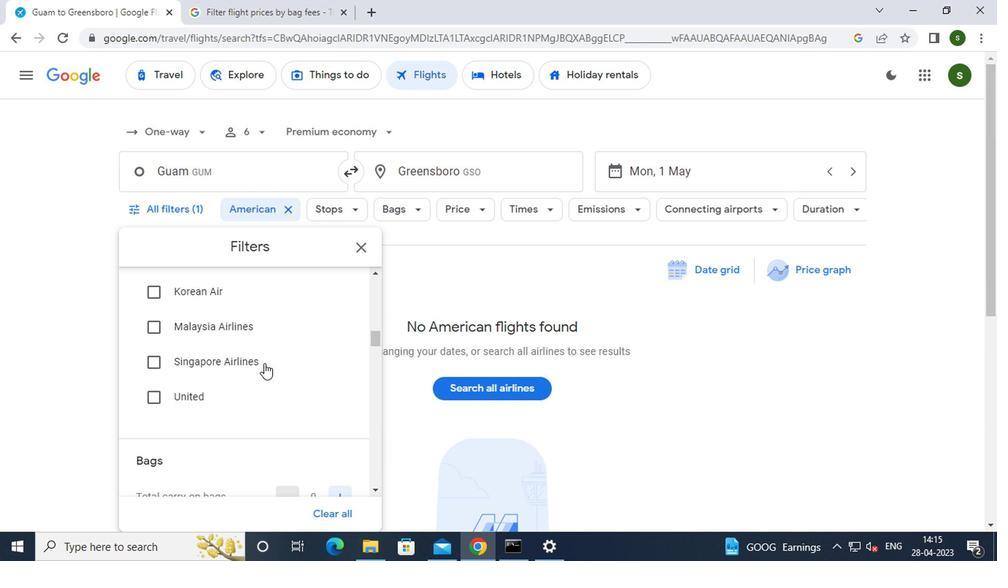 
Action: Mouse scrolled (261, 363) with delta (0, -1)
Screenshot: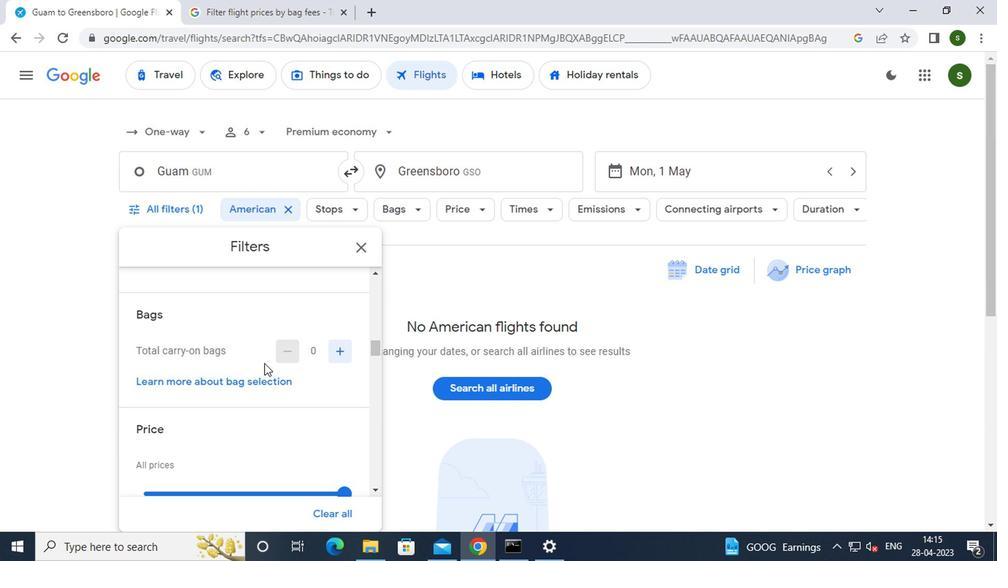 
Action: Mouse scrolled (261, 363) with delta (0, -1)
Screenshot: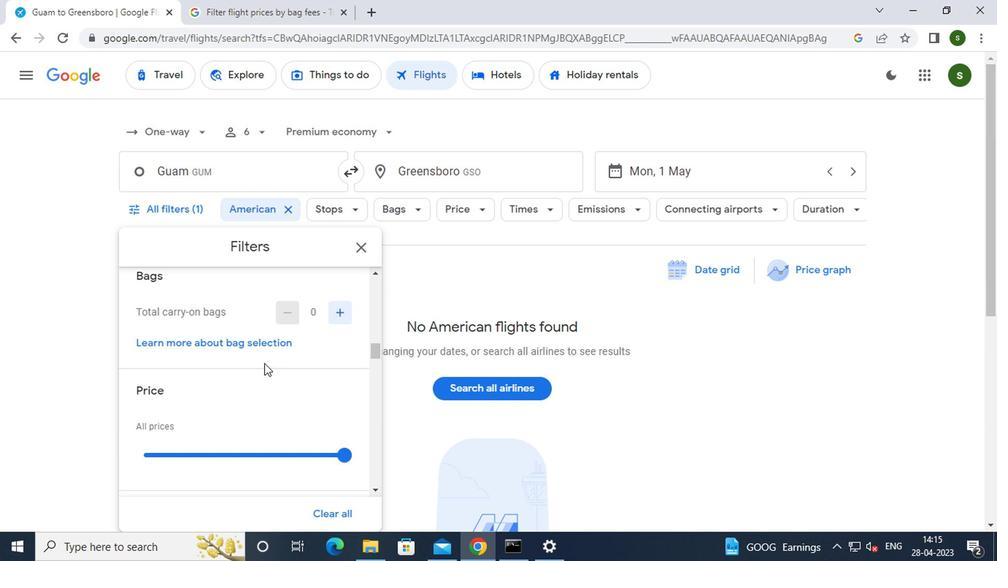
Action: Mouse moved to (344, 350)
Screenshot: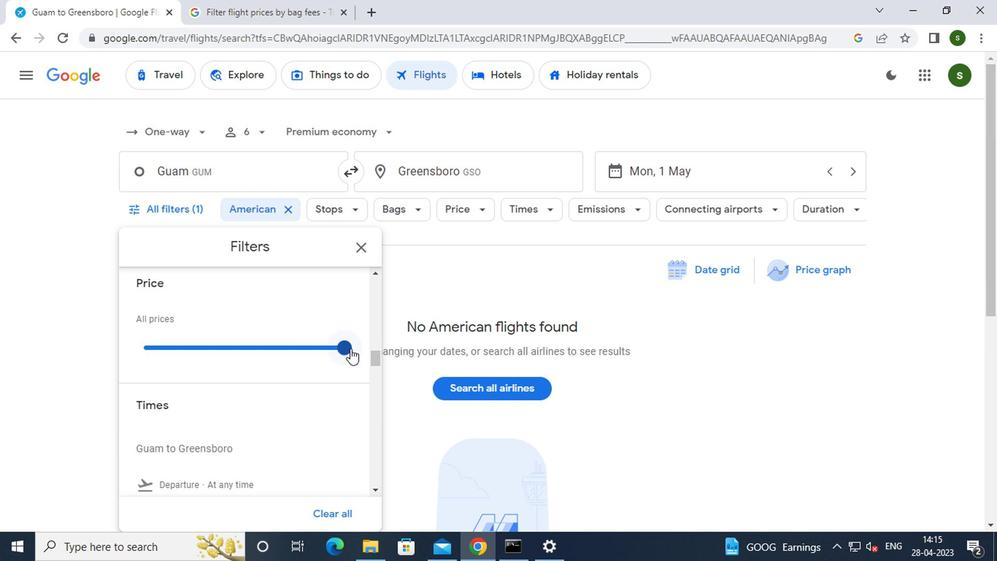 
Action: Mouse pressed left at (344, 350)
Screenshot: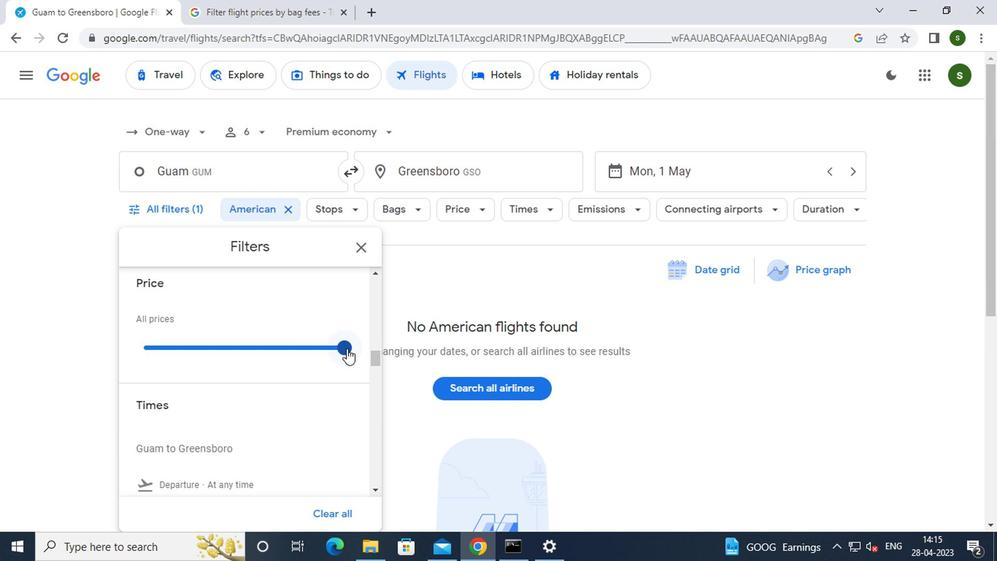 
Action: Mouse moved to (222, 378)
Screenshot: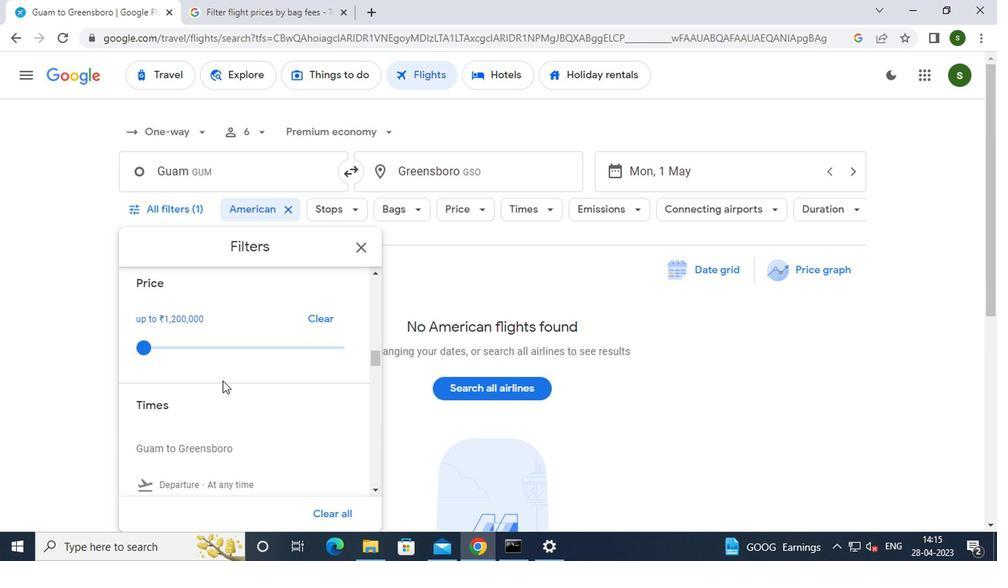 
Action: Mouse scrolled (222, 377) with delta (0, 0)
Screenshot: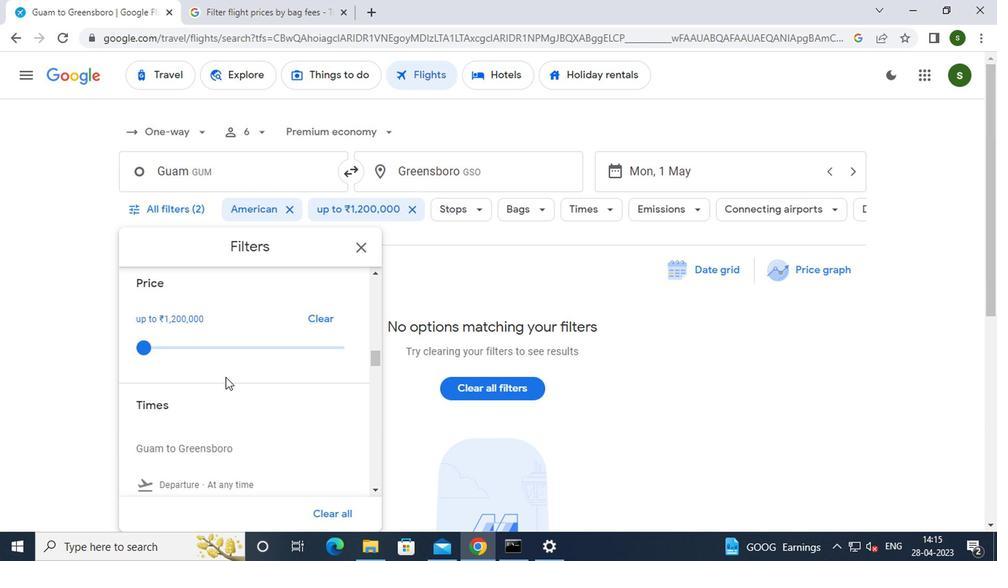 
Action: Mouse moved to (223, 378)
Screenshot: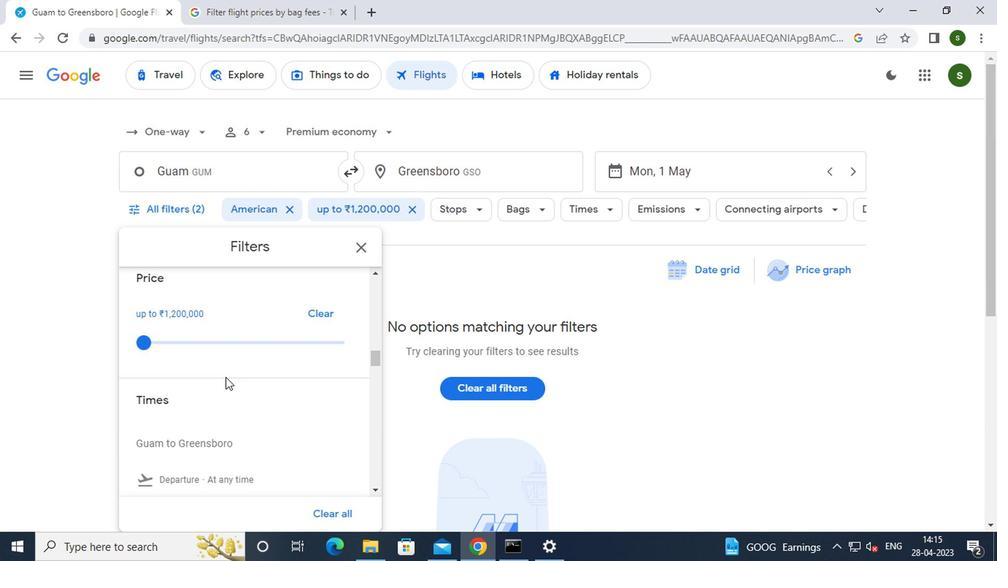 
Action: Mouse scrolled (223, 377) with delta (0, 0)
Screenshot: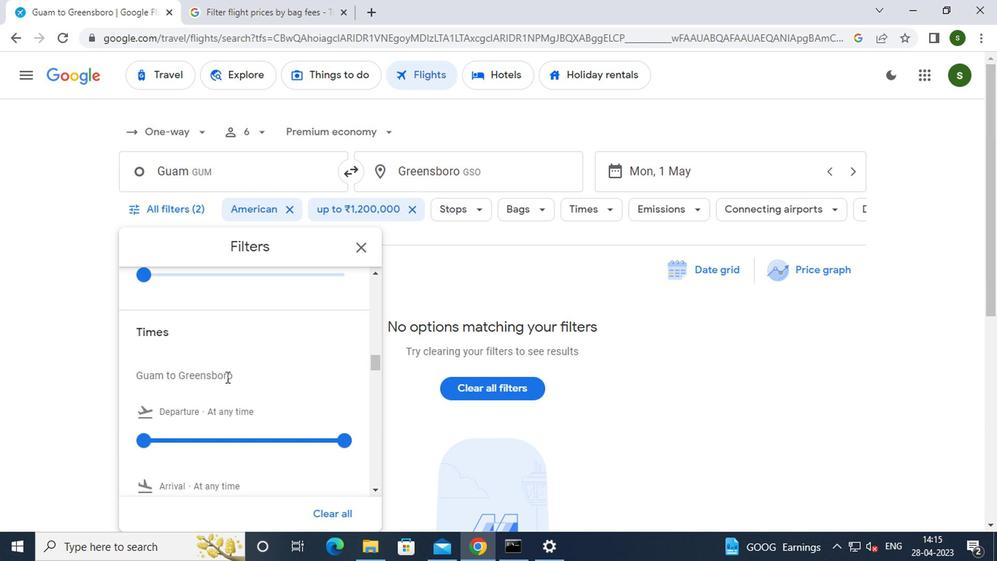 
Action: Mouse moved to (135, 368)
Screenshot: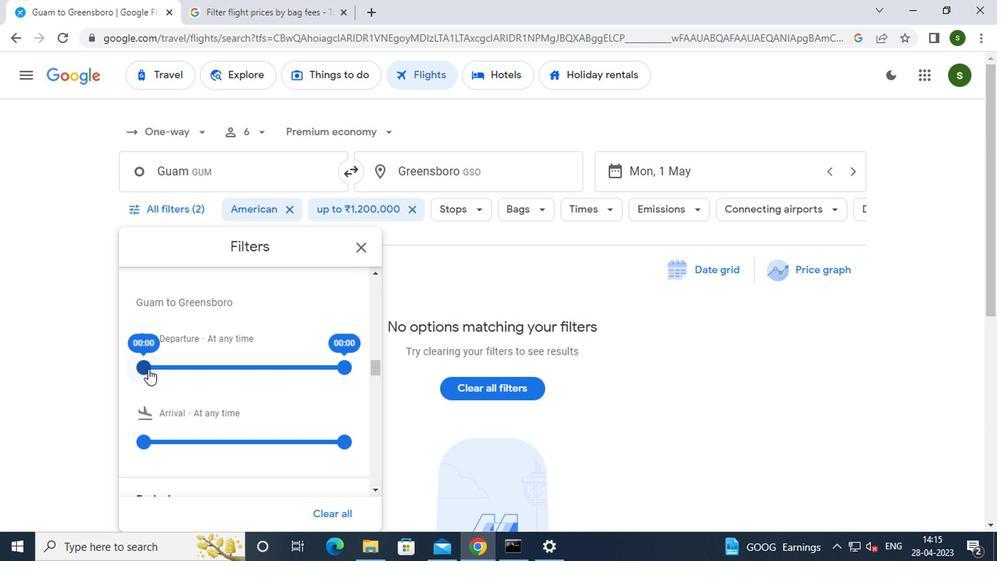 
Action: Mouse pressed left at (135, 368)
Screenshot: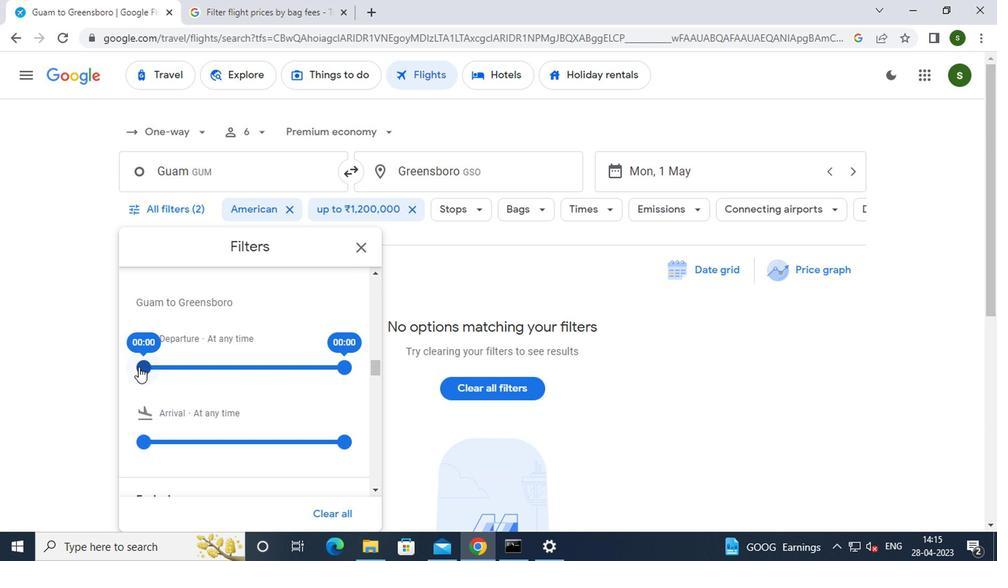 
Action: Mouse moved to (586, 276)
Screenshot: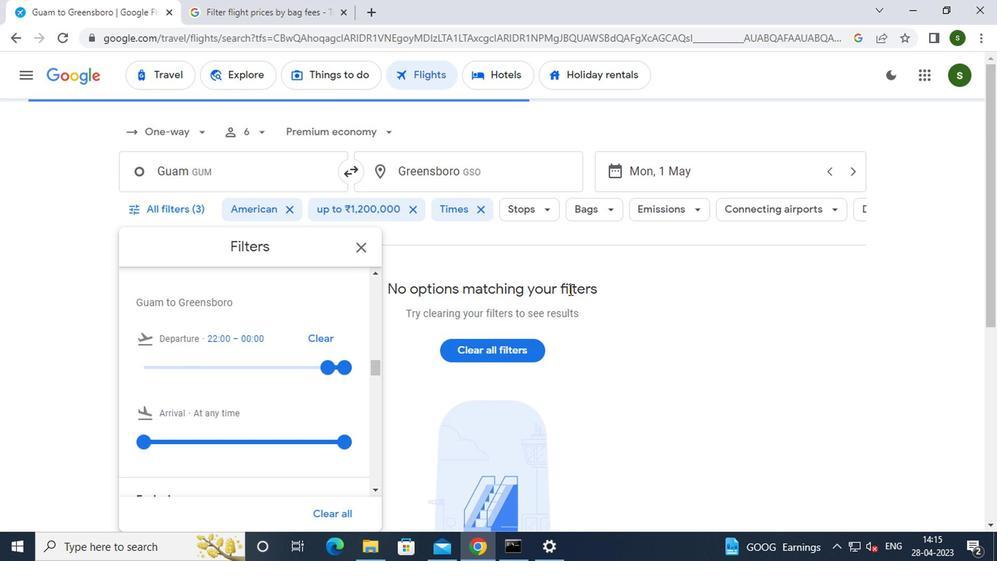 
Action: Mouse pressed left at (586, 276)
Screenshot: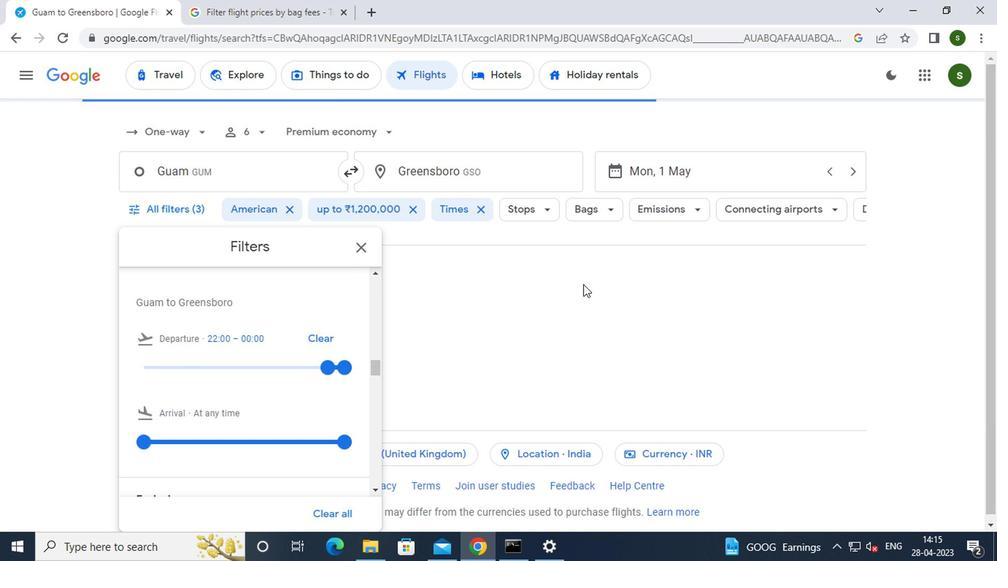 
Action: Mouse moved to (585, 276)
Screenshot: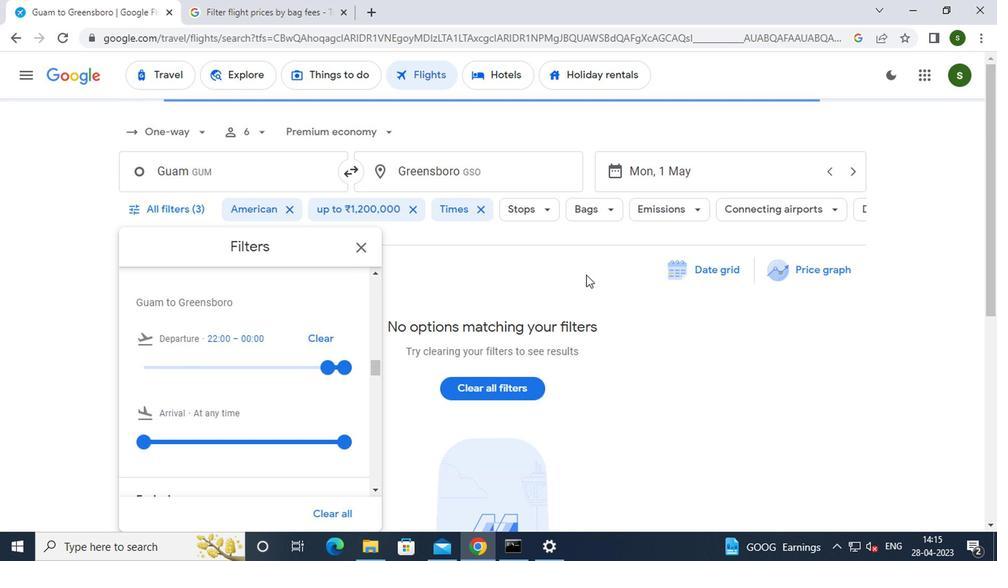 
